 Task: Look for space in Māndvi, India from 3rd August, 2023 to 17th August, 2023 for 3 adults, 1 child in price range Rs.3000 to Rs.15000. Place can be entire place with 3 bedrooms having 4 beds and 2 bathrooms. Property type can be house, flat, guest house. Booking option can be shelf check-in. Required host language is English.
Action: Mouse moved to (417, 81)
Screenshot: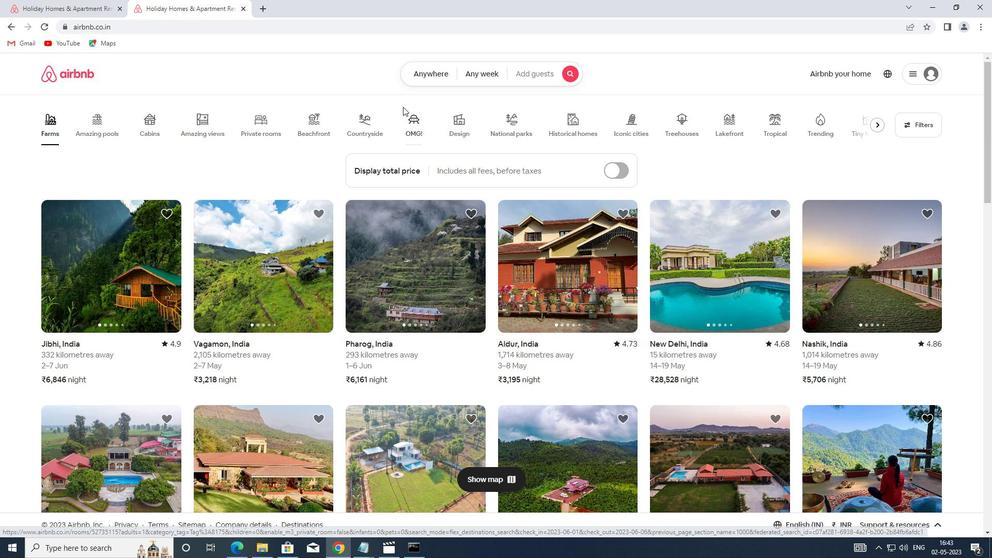 
Action: Mouse pressed left at (417, 81)
Screenshot: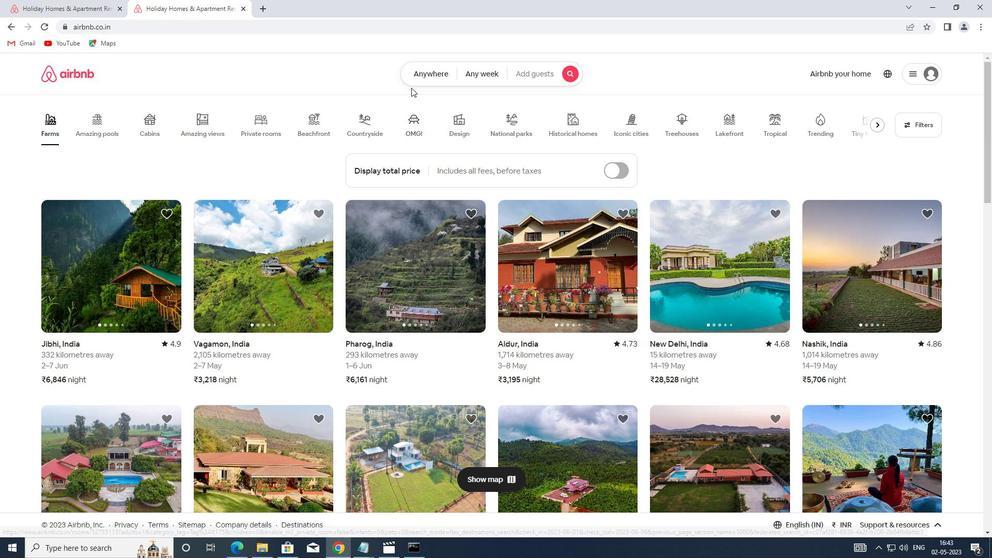 
Action: Mouse moved to (339, 116)
Screenshot: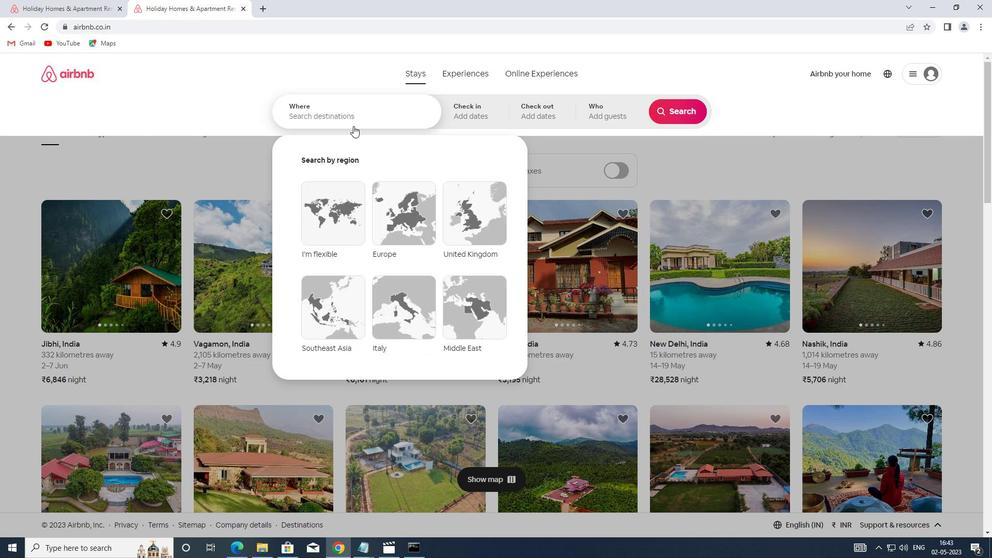 
Action: Mouse pressed left at (339, 116)
Screenshot: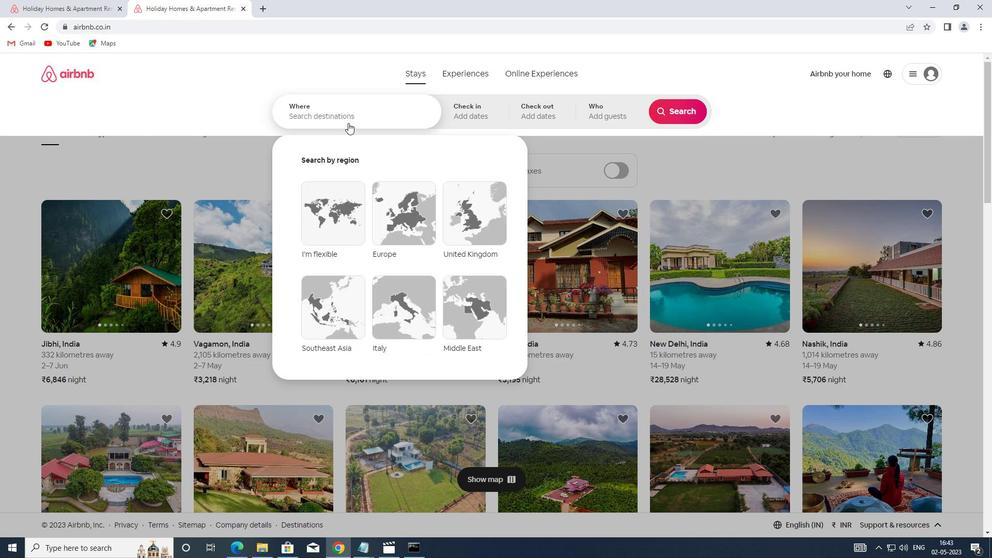 
Action: Key pressed <Key.shift>MANDVI,<Key.shift>INDIA
Screenshot: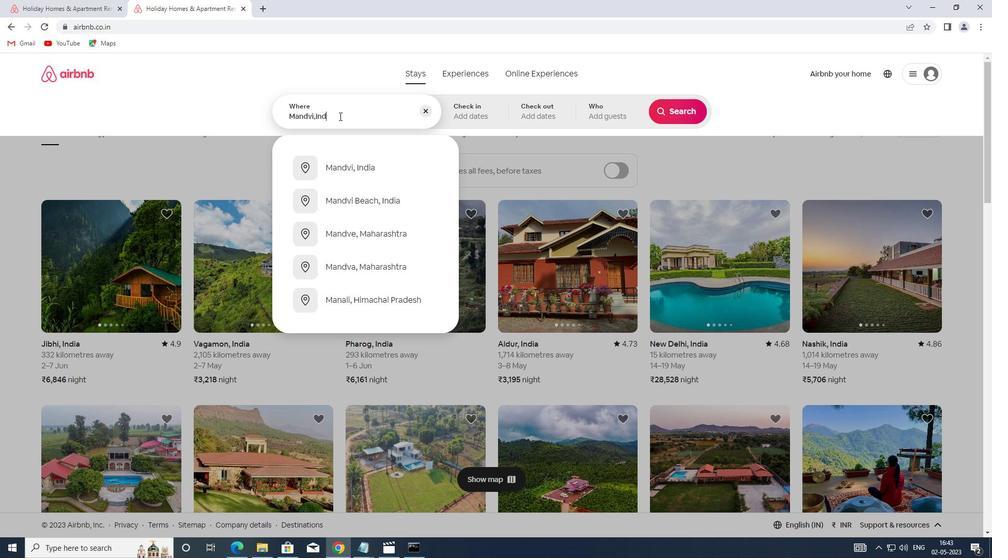 
Action: Mouse moved to (469, 101)
Screenshot: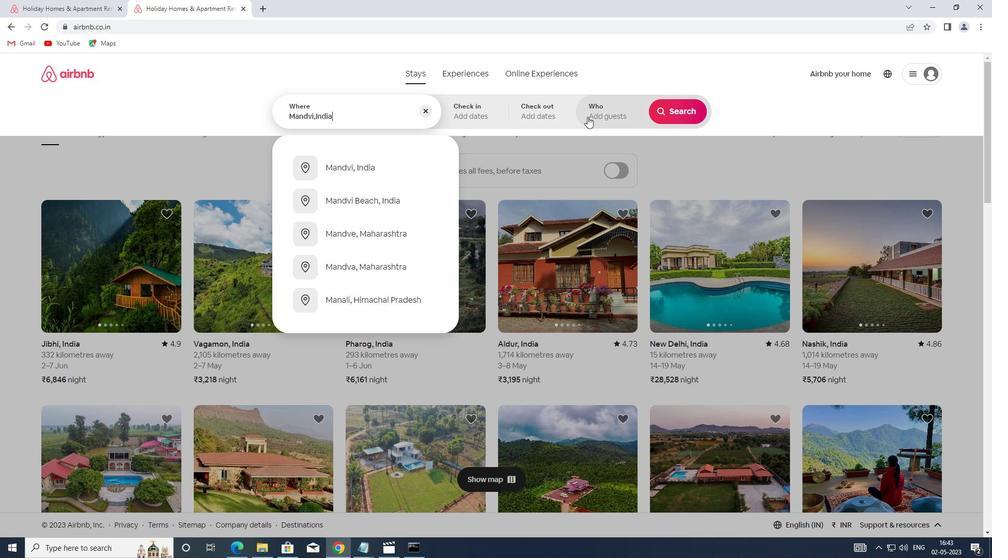 
Action: Mouse pressed left at (469, 101)
Screenshot: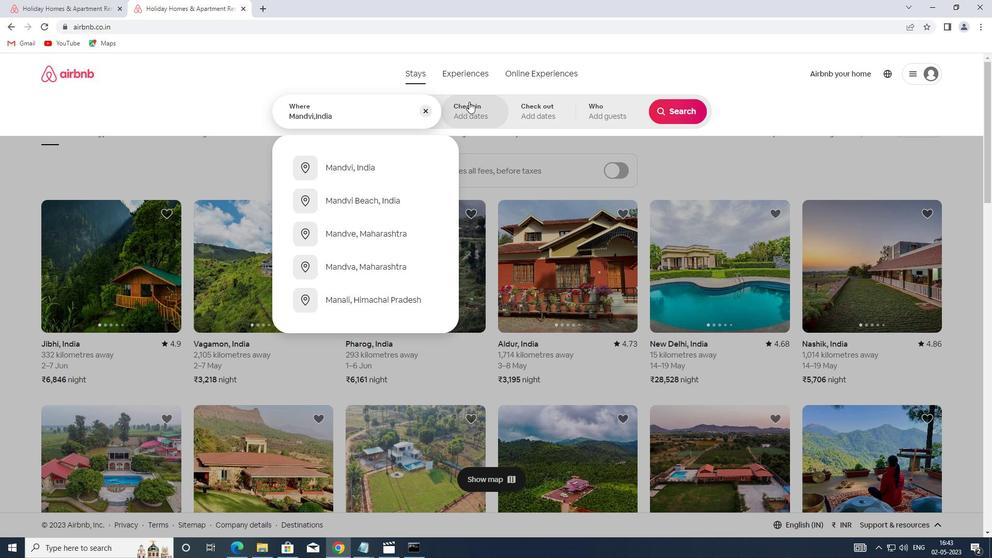 
Action: Mouse moved to (667, 190)
Screenshot: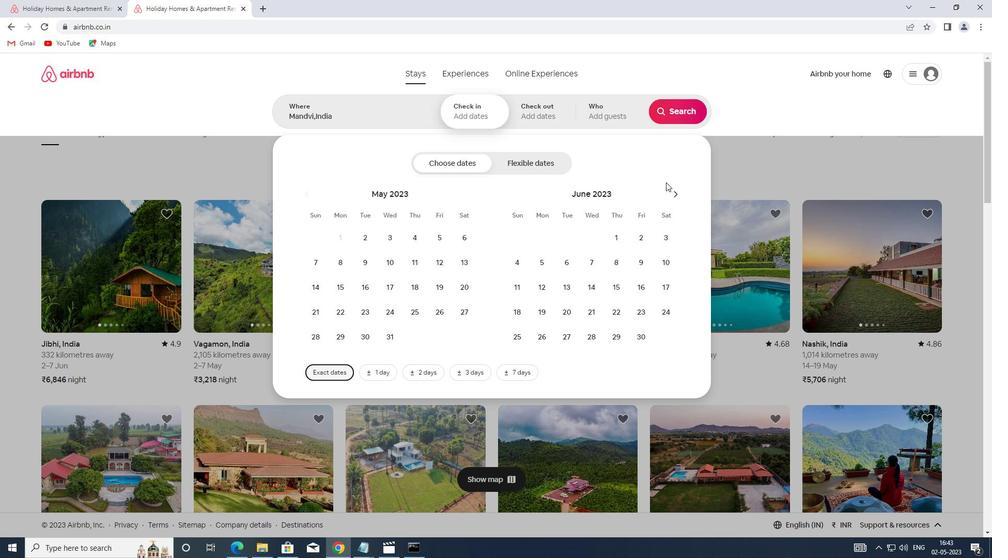 
Action: Mouse pressed left at (667, 190)
Screenshot: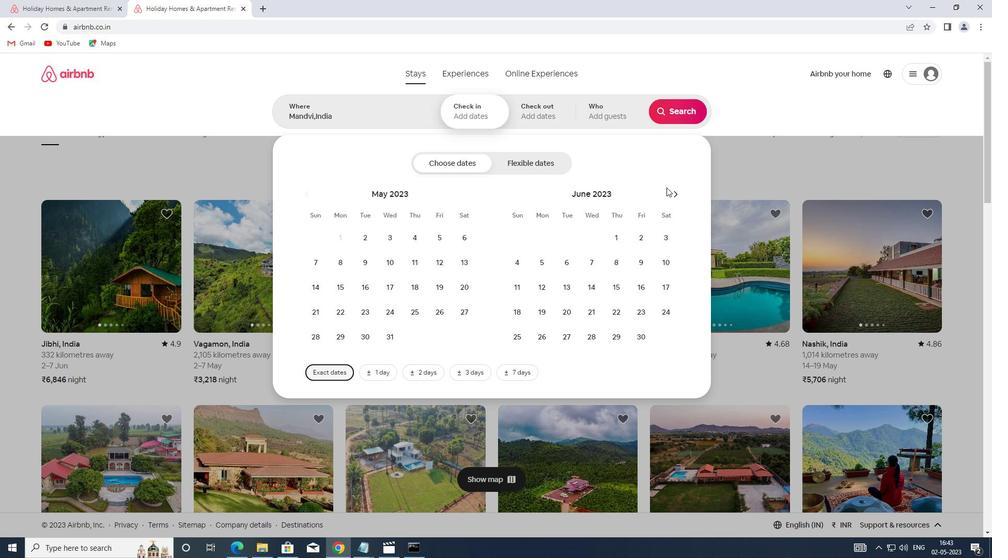 
Action: Mouse moved to (676, 197)
Screenshot: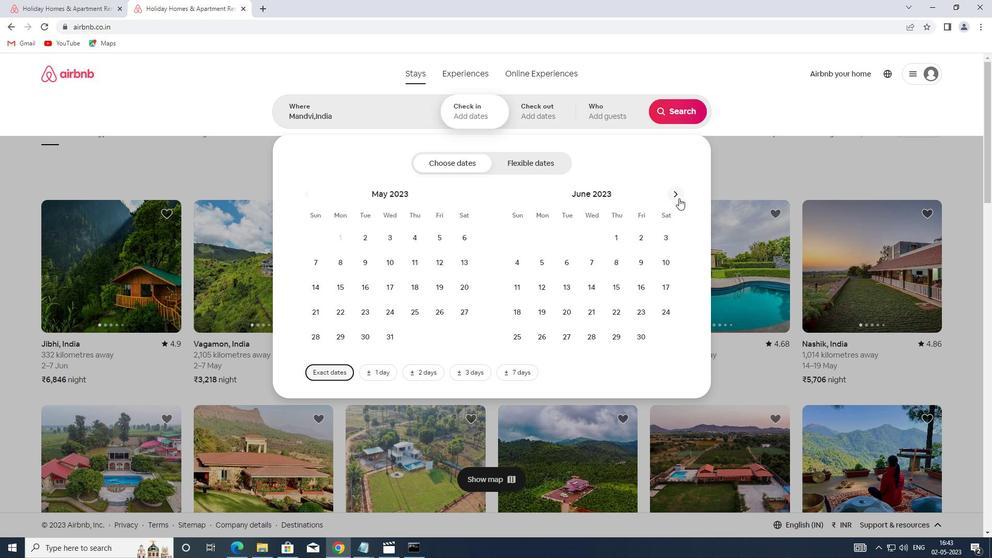 
Action: Mouse pressed left at (676, 197)
Screenshot: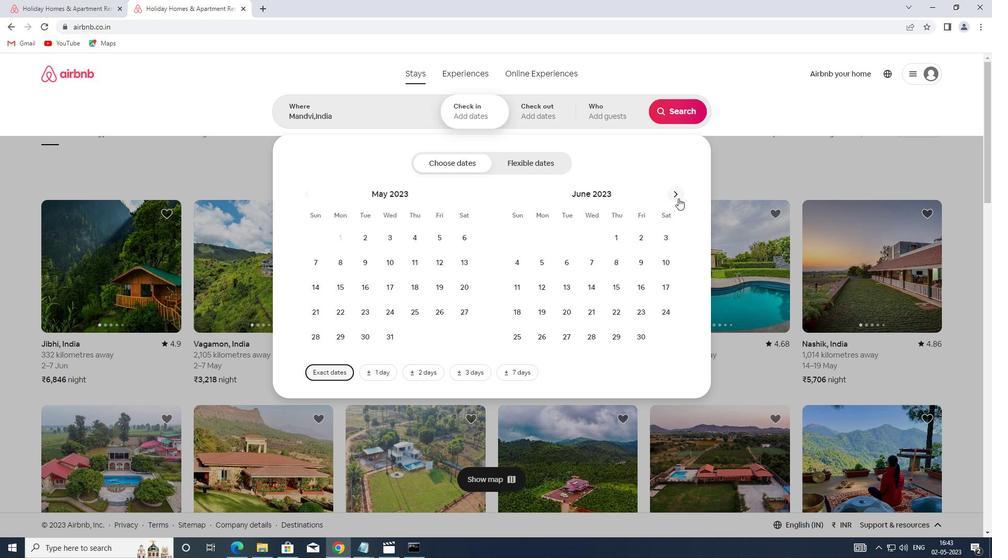 
Action: Mouse pressed left at (676, 197)
Screenshot: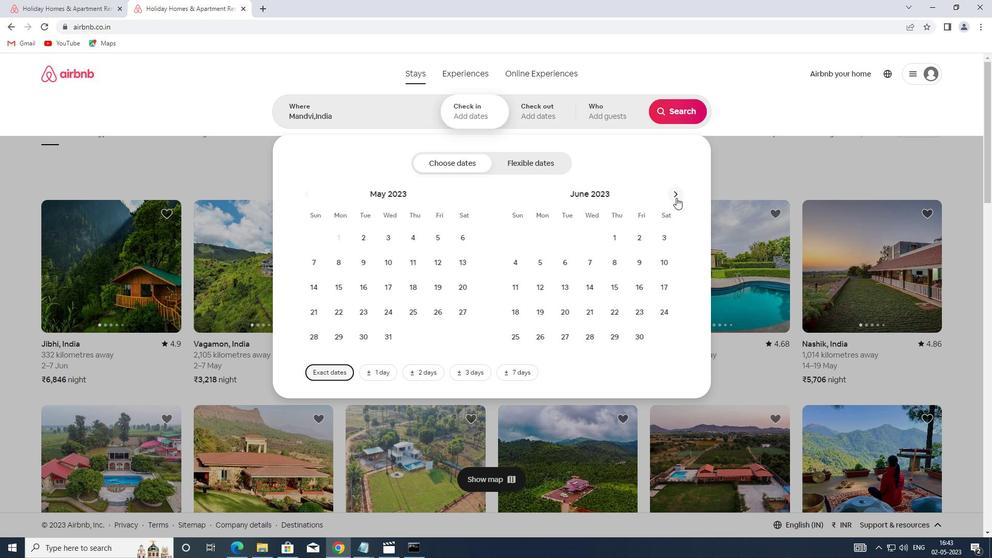
Action: Mouse moved to (612, 240)
Screenshot: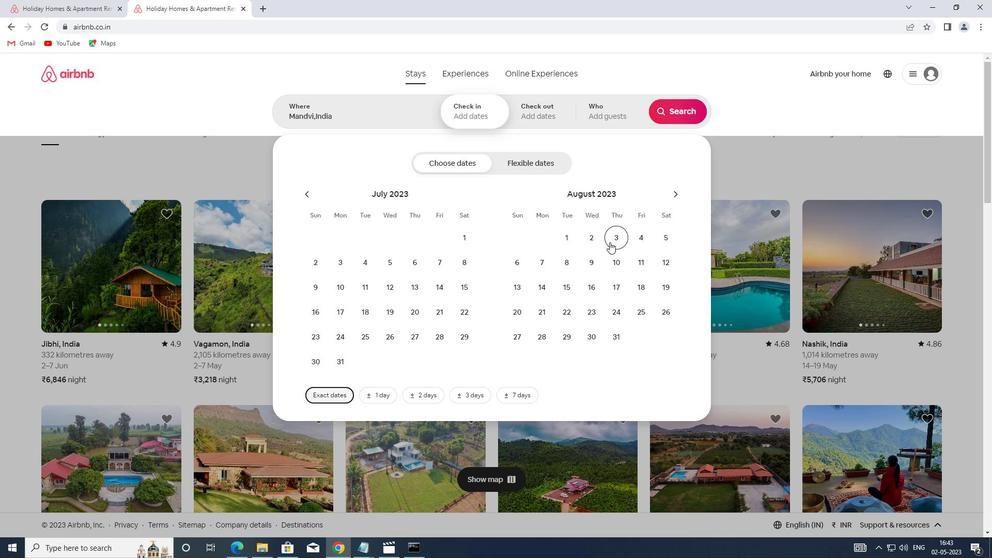 
Action: Mouse pressed left at (612, 240)
Screenshot: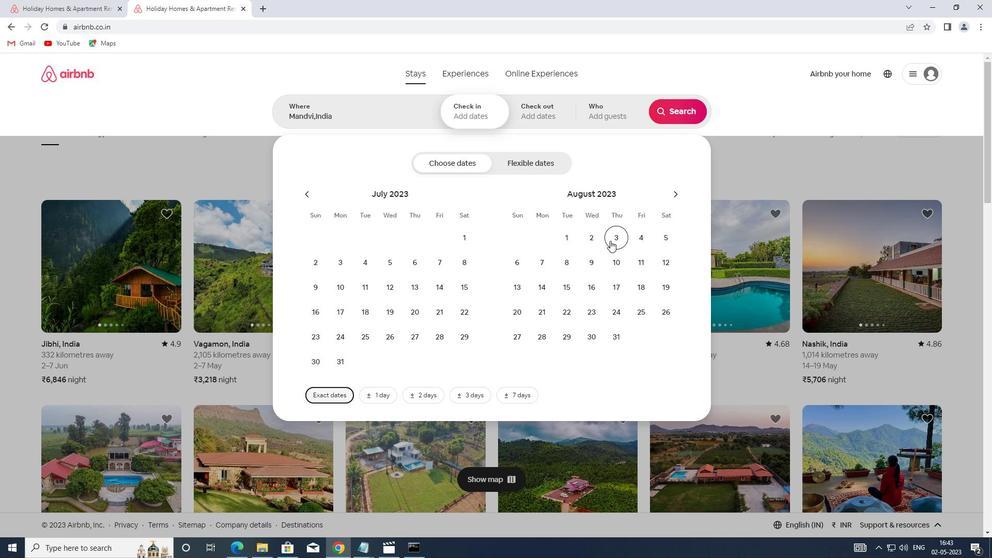 
Action: Mouse moved to (619, 280)
Screenshot: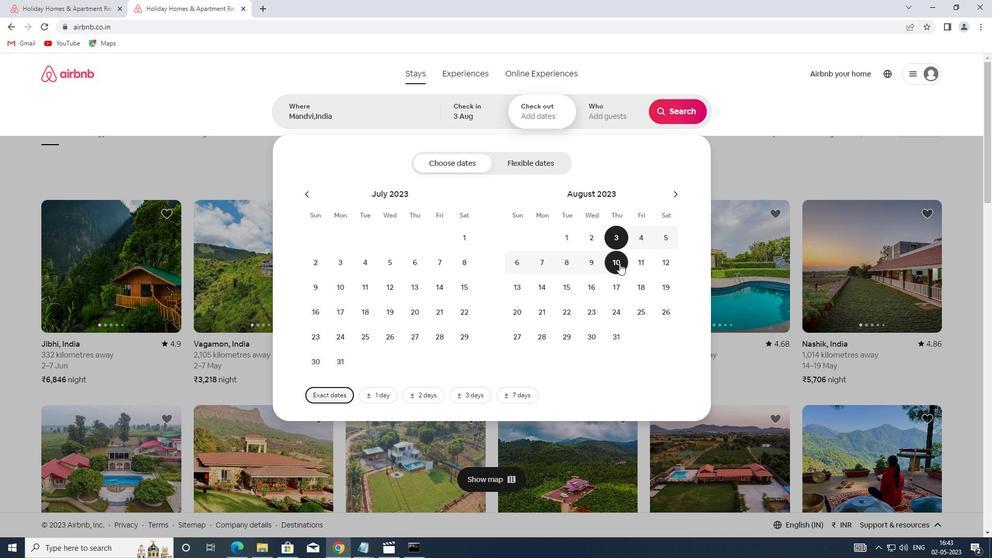 
Action: Mouse pressed left at (619, 280)
Screenshot: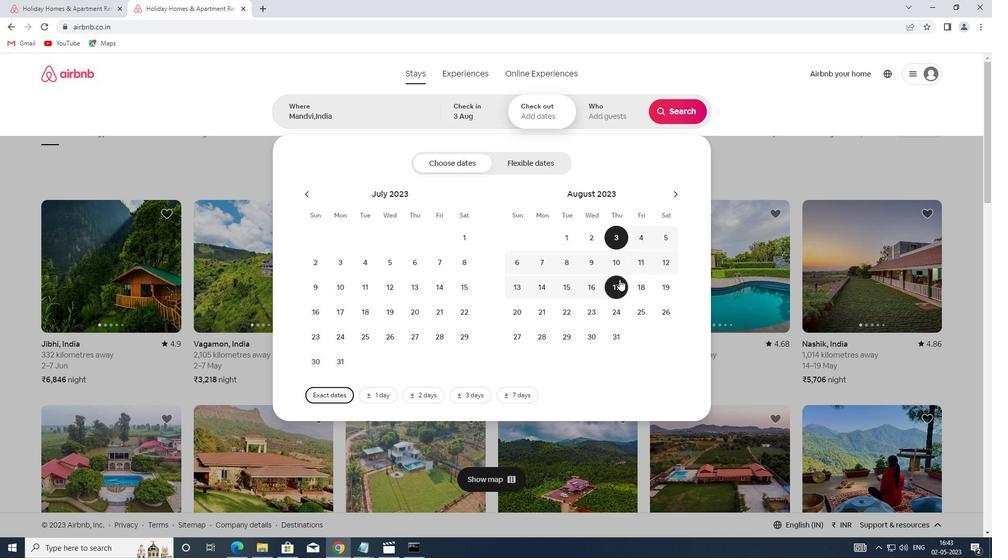 
Action: Mouse moved to (601, 118)
Screenshot: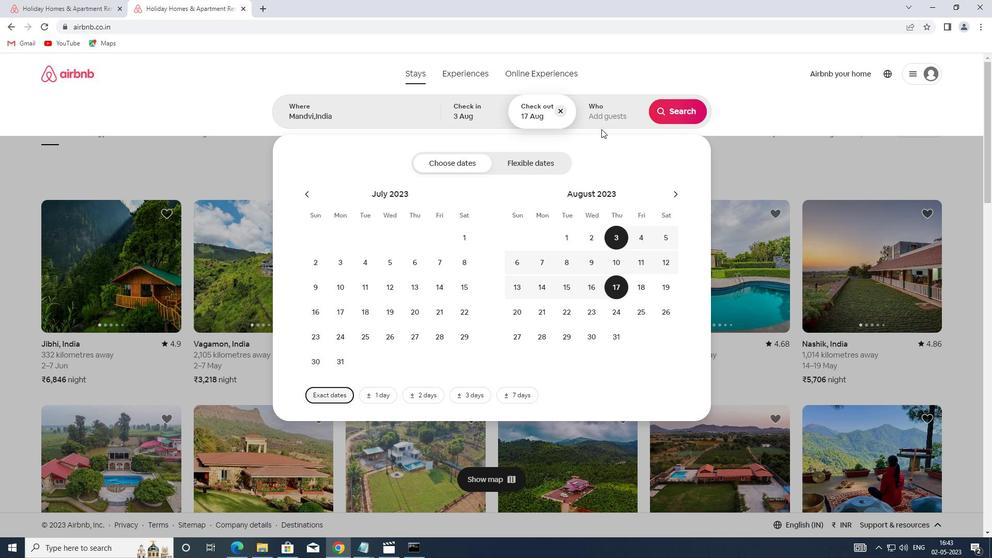 
Action: Mouse pressed left at (601, 118)
Screenshot: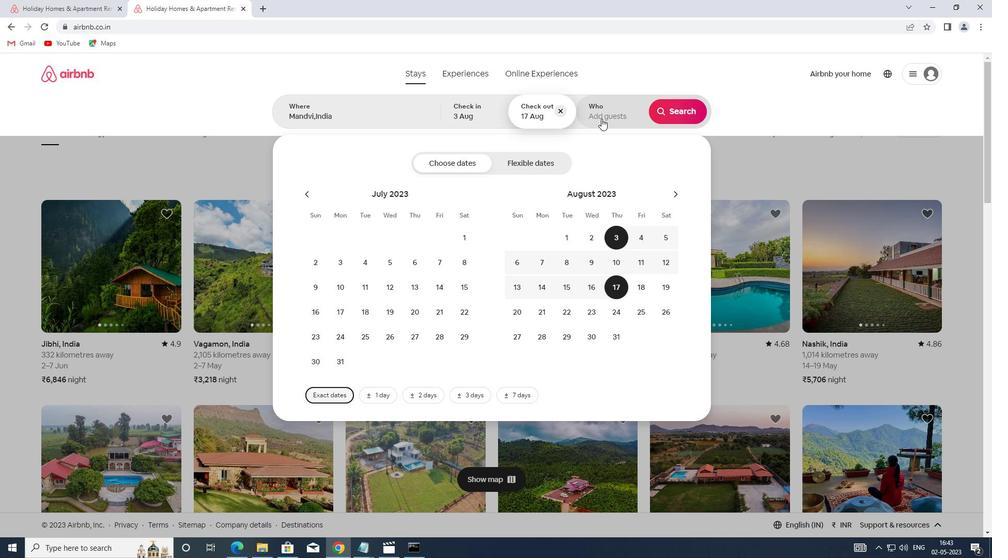 
Action: Mouse moved to (680, 159)
Screenshot: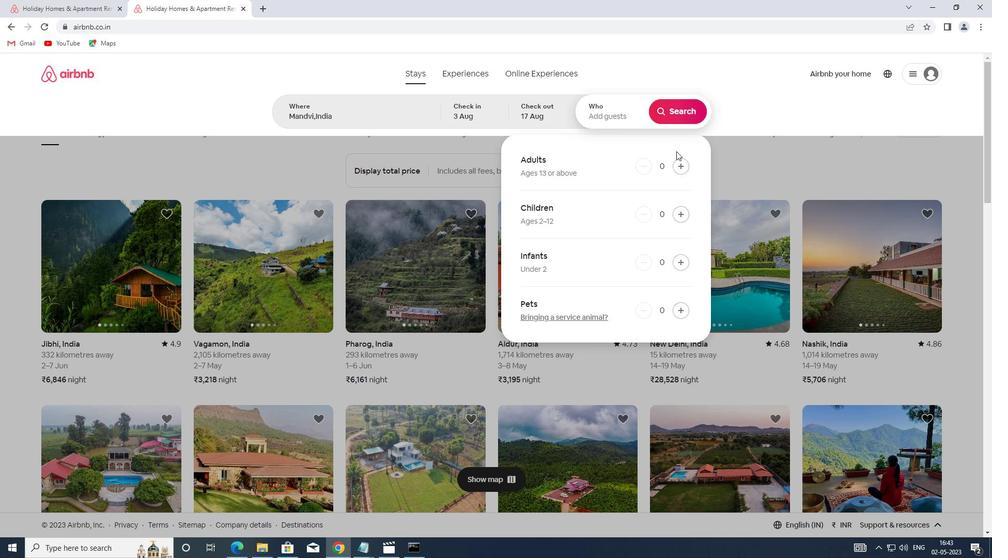 
Action: Mouse pressed left at (680, 159)
Screenshot: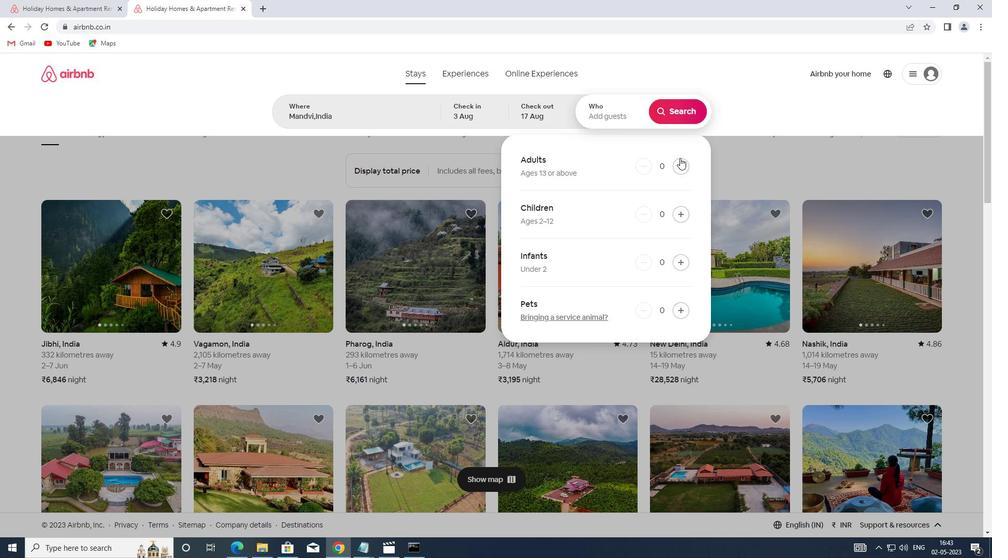 
Action: Mouse pressed left at (680, 159)
Screenshot: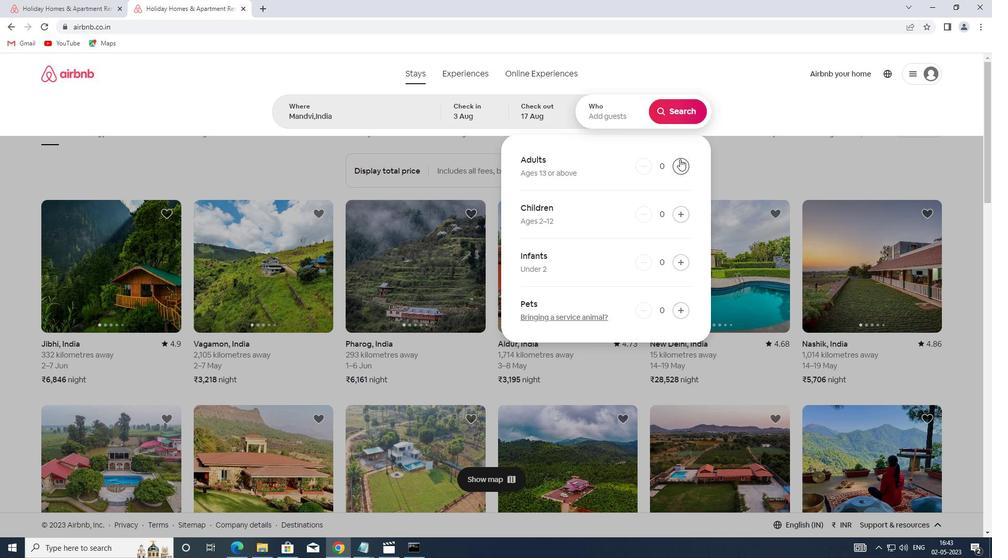
Action: Mouse pressed left at (680, 159)
Screenshot: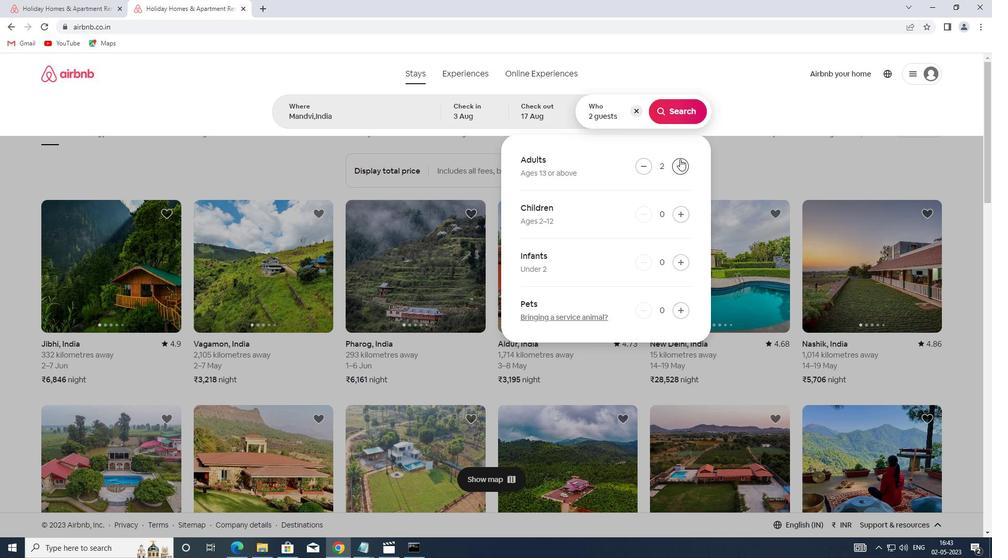 
Action: Mouse moved to (687, 213)
Screenshot: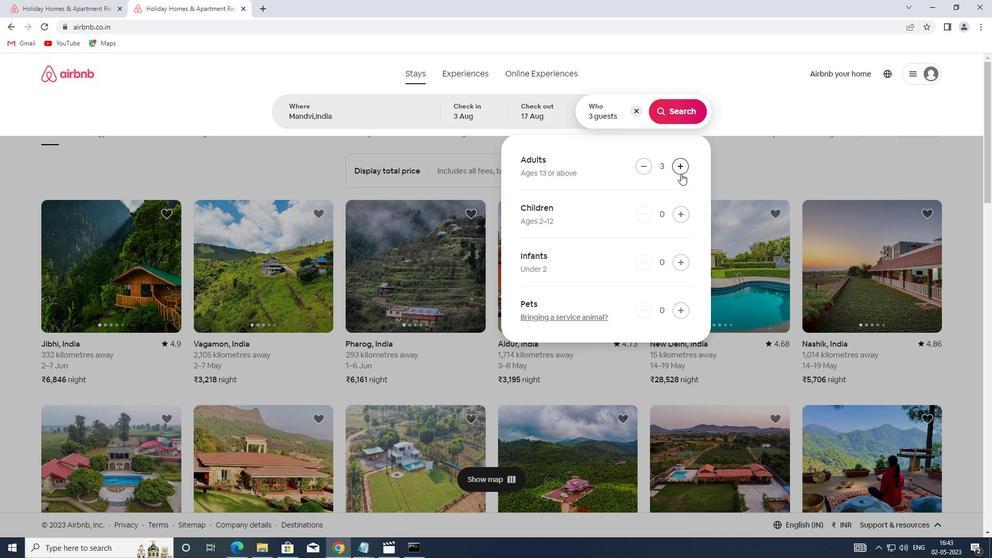 
Action: Mouse pressed left at (687, 213)
Screenshot: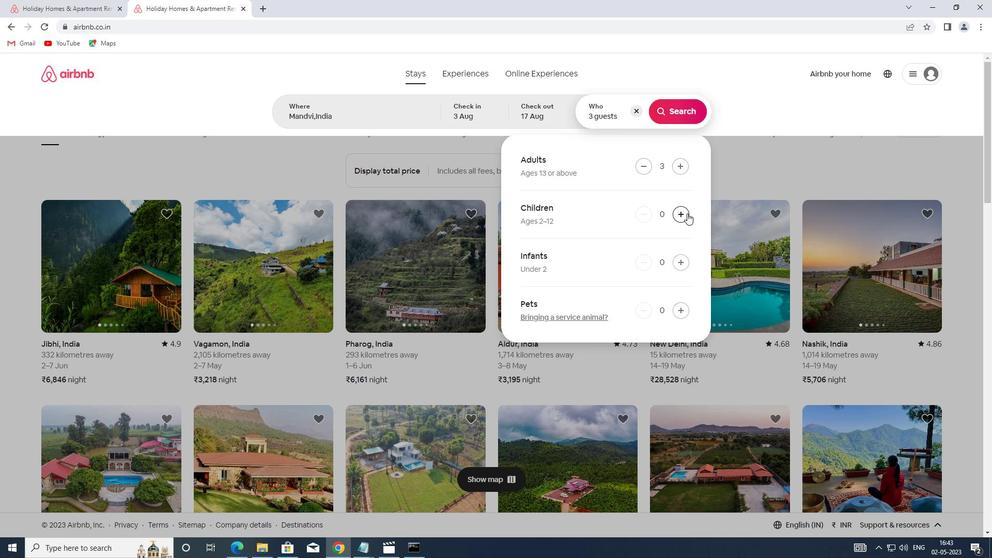 
Action: Mouse moved to (687, 119)
Screenshot: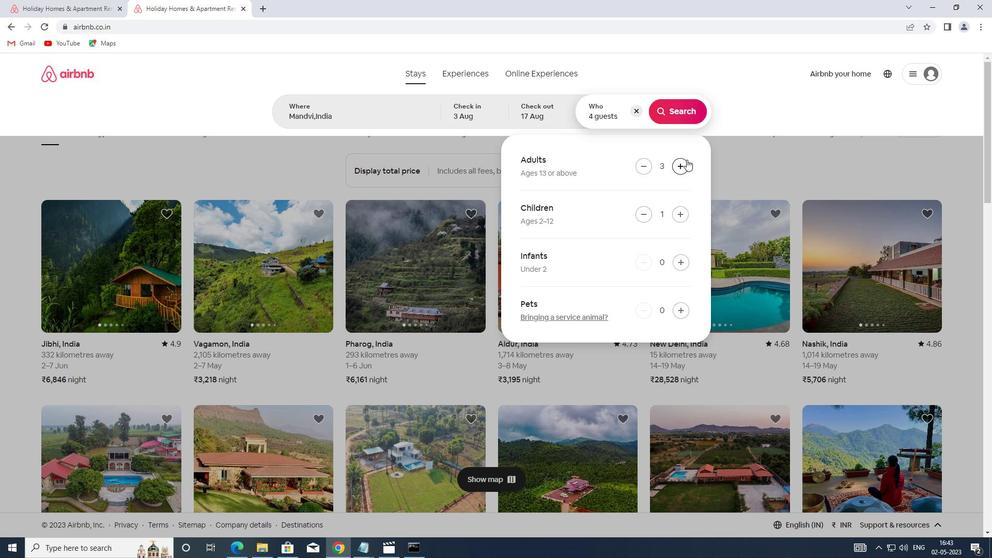 
Action: Mouse pressed left at (687, 119)
Screenshot: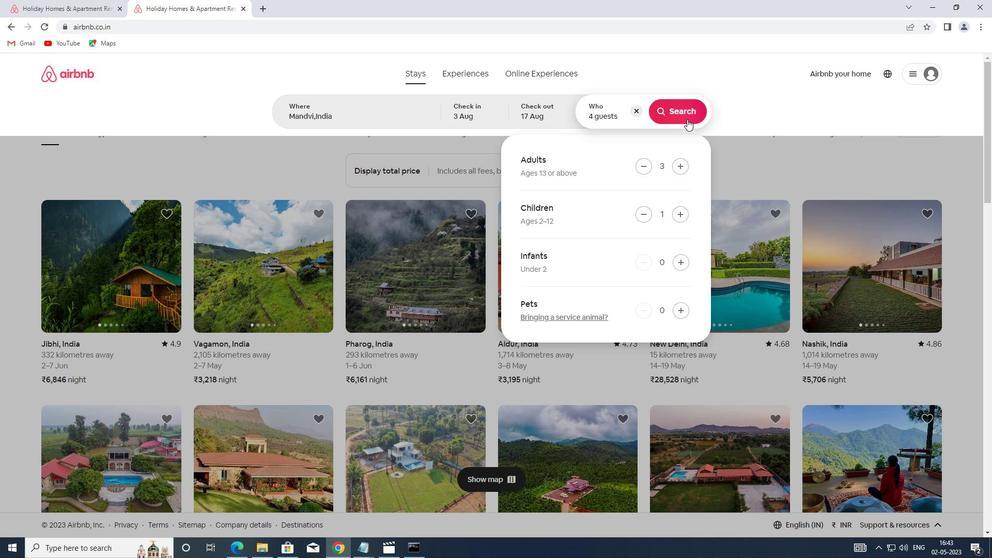 
Action: Mouse moved to (933, 111)
Screenshot: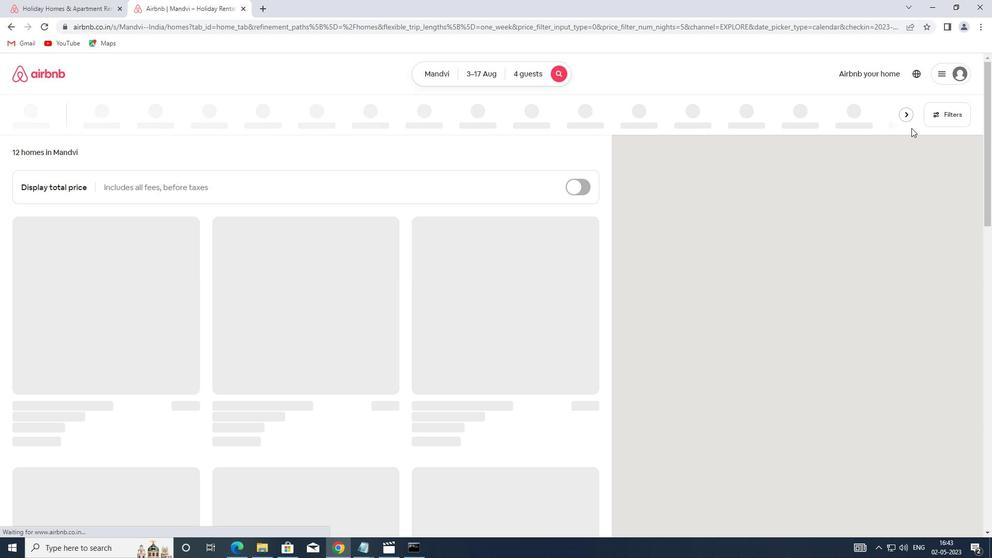 
Action: Mouse pressed left at (933, 111)
Screenshot: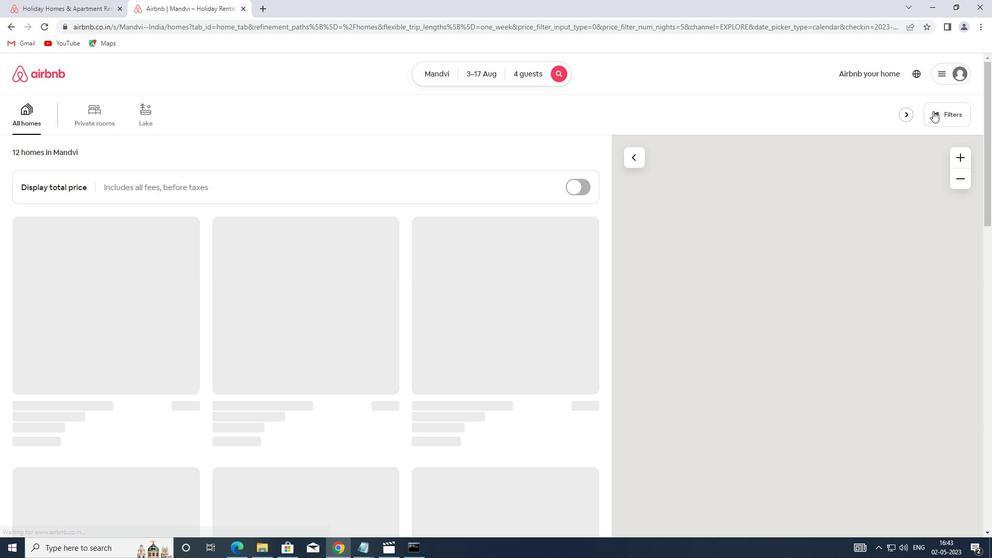 
Action: Mouse moved to (368, 243)
Screenshot: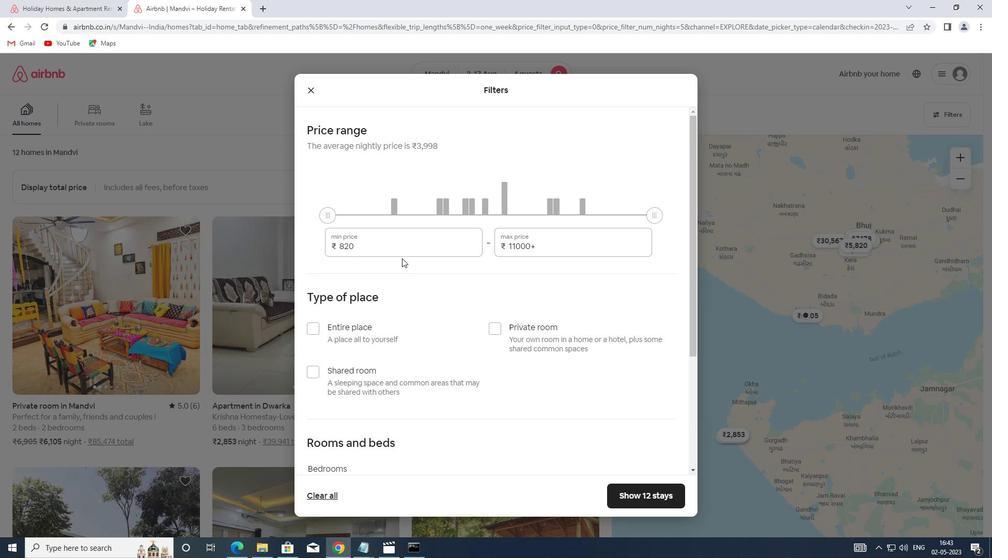 
Action: Mouse pressed left at (368, 243)
Screenshot: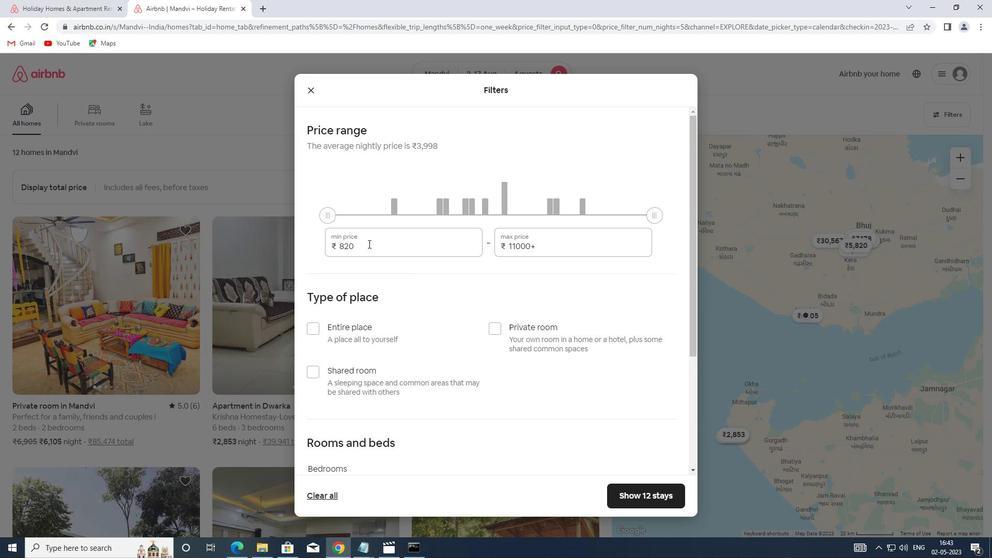 
Action: Mouse moved to (315, 243)
Screenshot: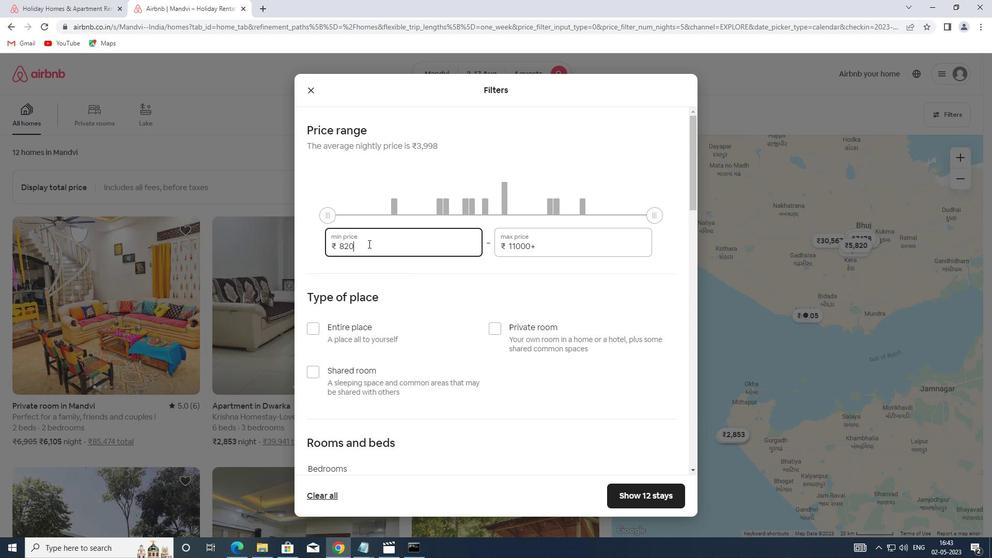 
Action: Key pressed 3000
Screenshot: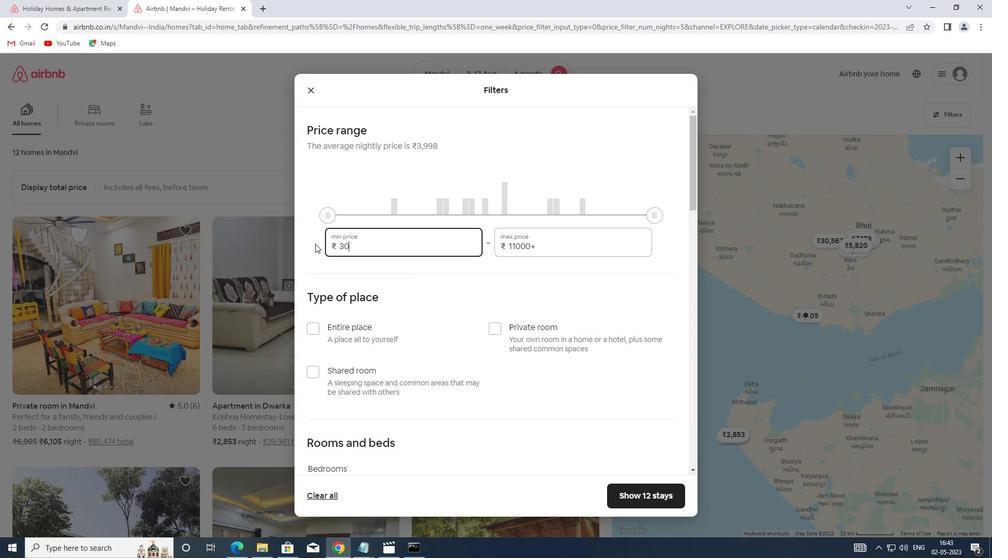 
Action: Mouse moved to (548, 246)
Screenshot: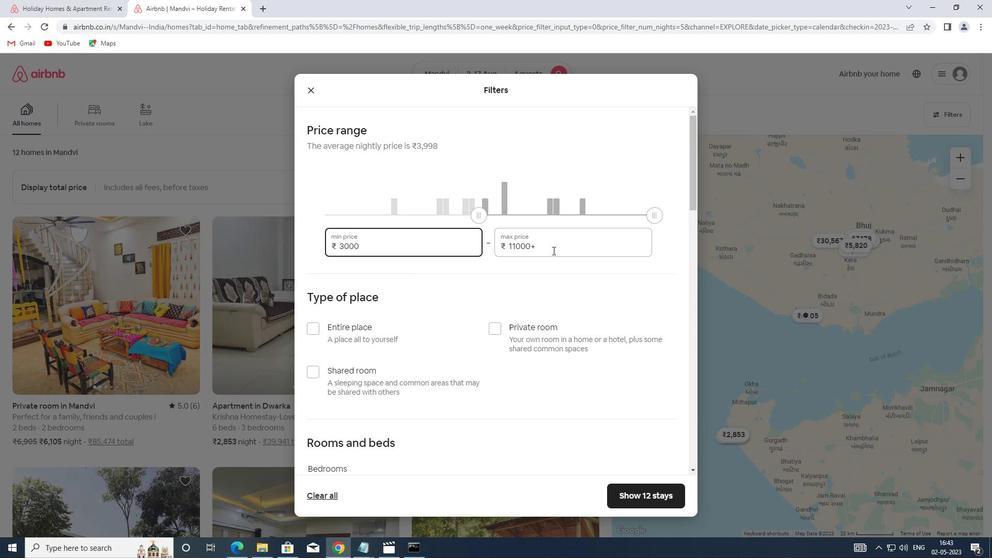 
Action: Mouse pressed left at (548, 246)
Screenshot: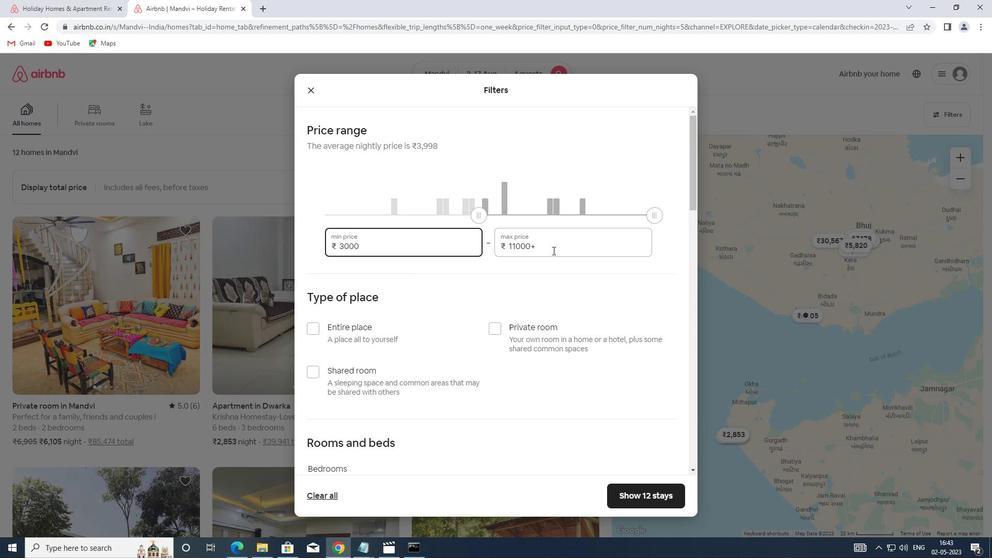 
Action: Mouse moved to (468, 246)
Screenshot: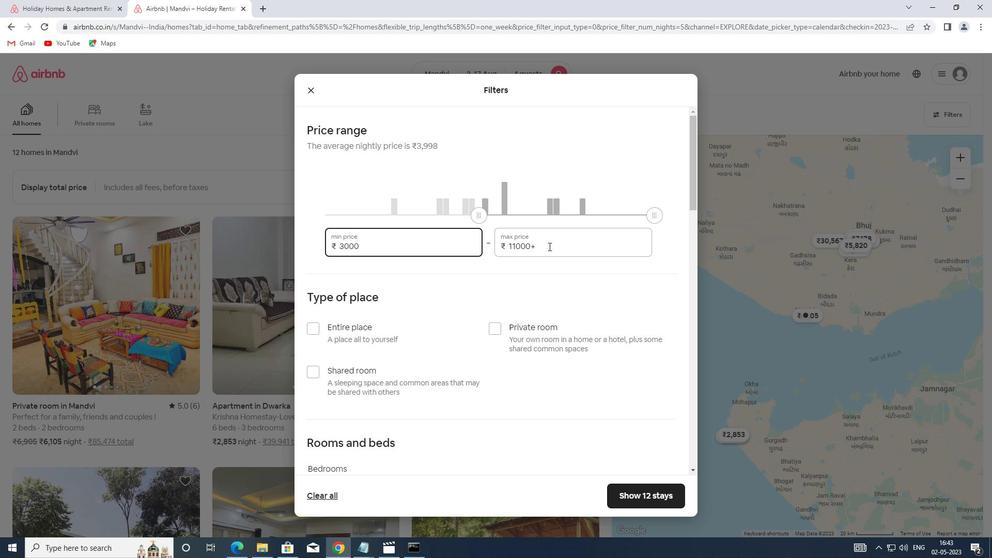 
Action: Key pressed 15000
Screenshot: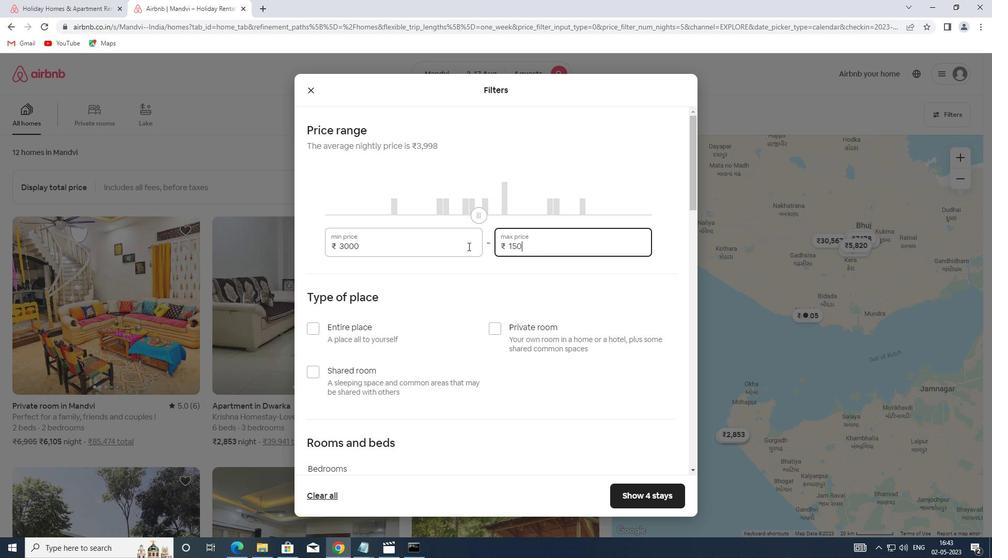 
Action: Mouse moved to (350, 324)
Screenshot: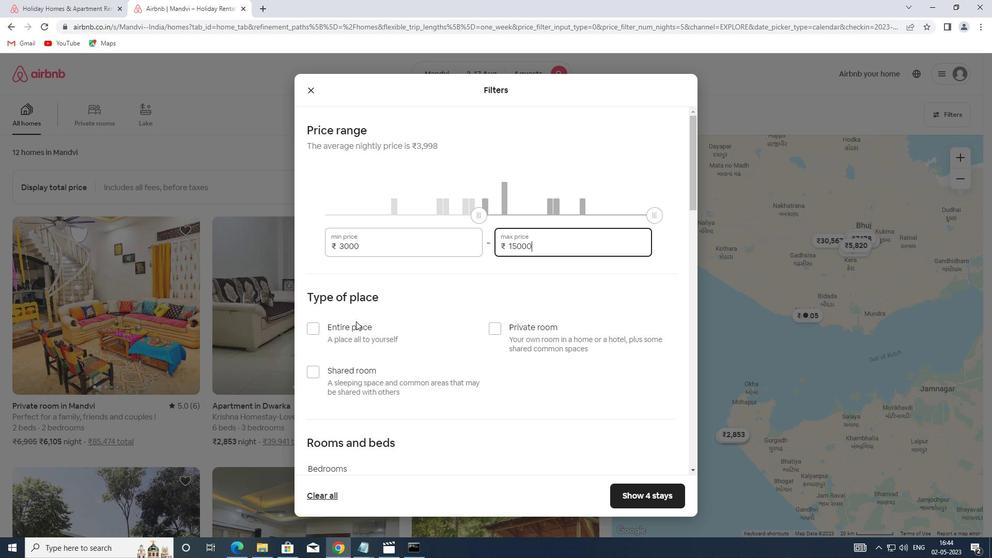 
Action: Mouse pressed left at (350, 324)
Screenshot: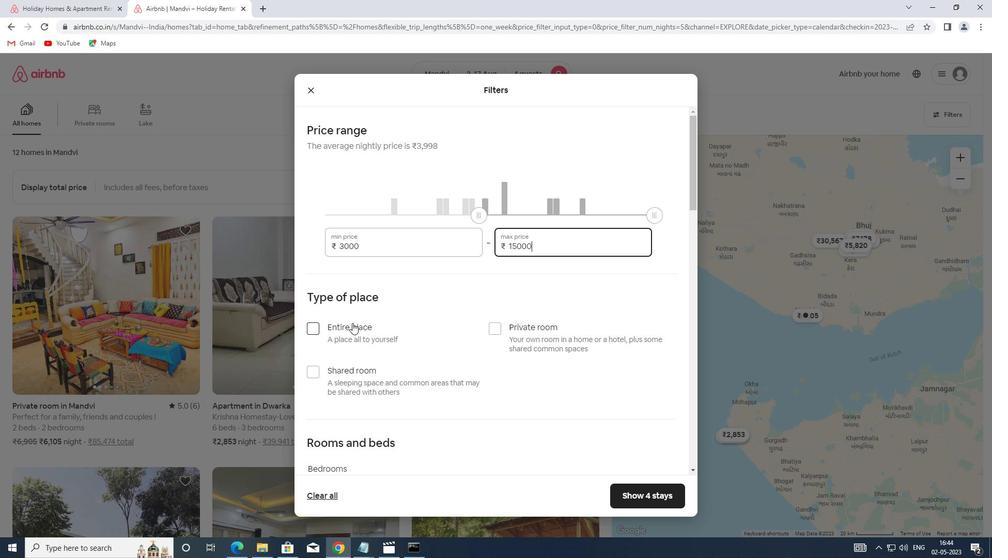 
Action: Mouse scrolled (350, 323) with delta (0, 0)
Screenshot: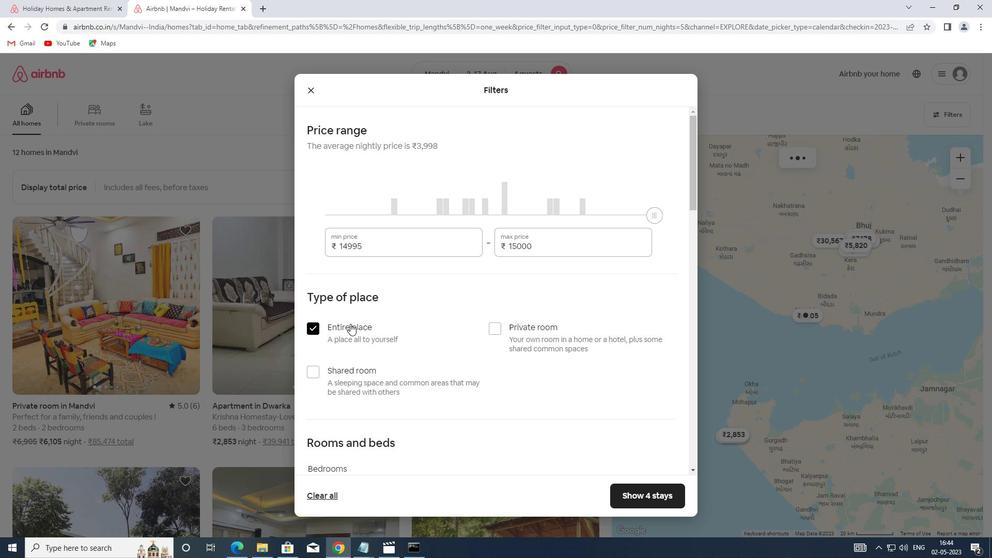 
Action: Mouse scrolled (350, 323) with delta (0, 0)
Screenshot: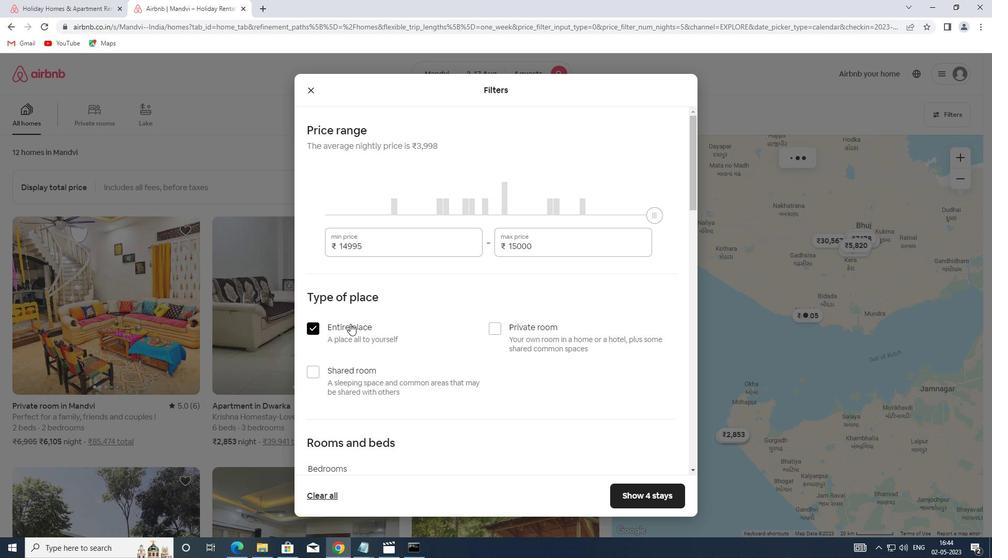 
Action: Mouse scrolled (350, 323) with delta (0, 0)
Screenshot: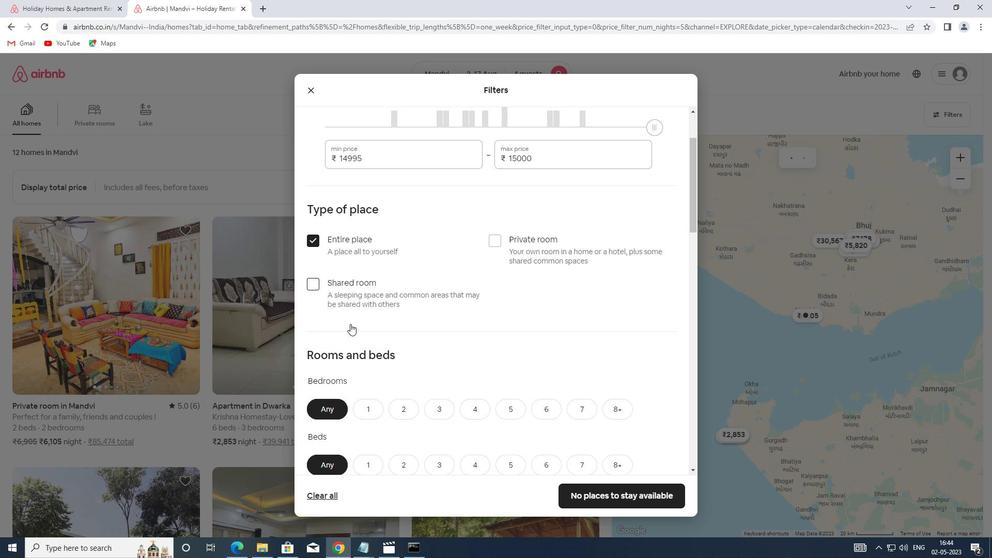 
Action: Mouse scrolled (350, 323) with delta (0, 0)
Screenshot: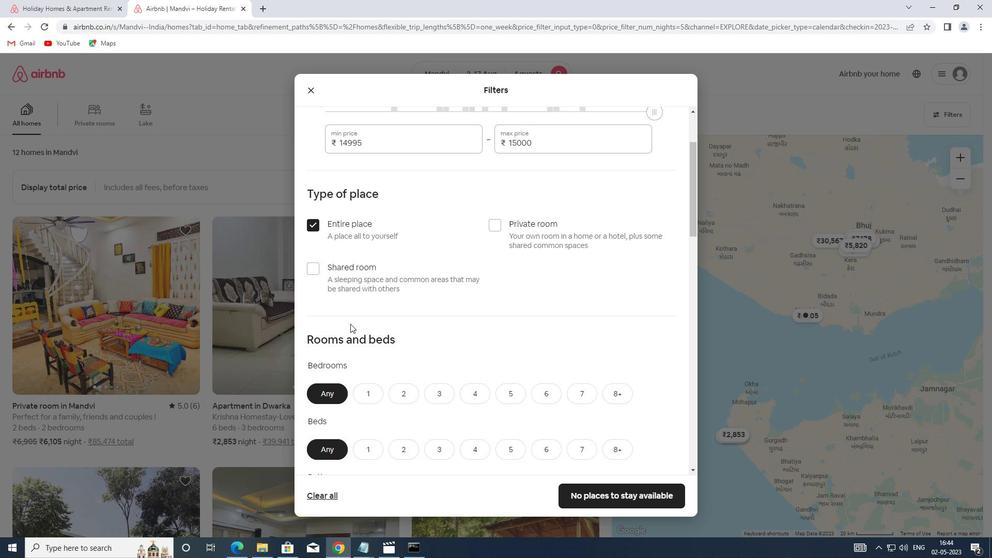 
Action: Mouse scrolled (350, 323) with delta (0, 0)
Screenshot: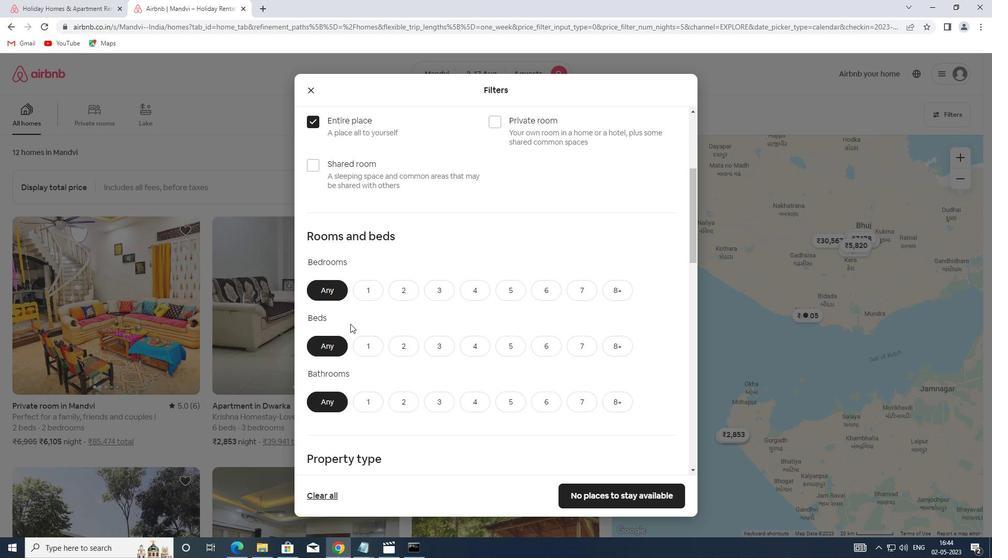 
Action: Mouse scrolled (350, 323) with delta (0, 0)
Screenshot: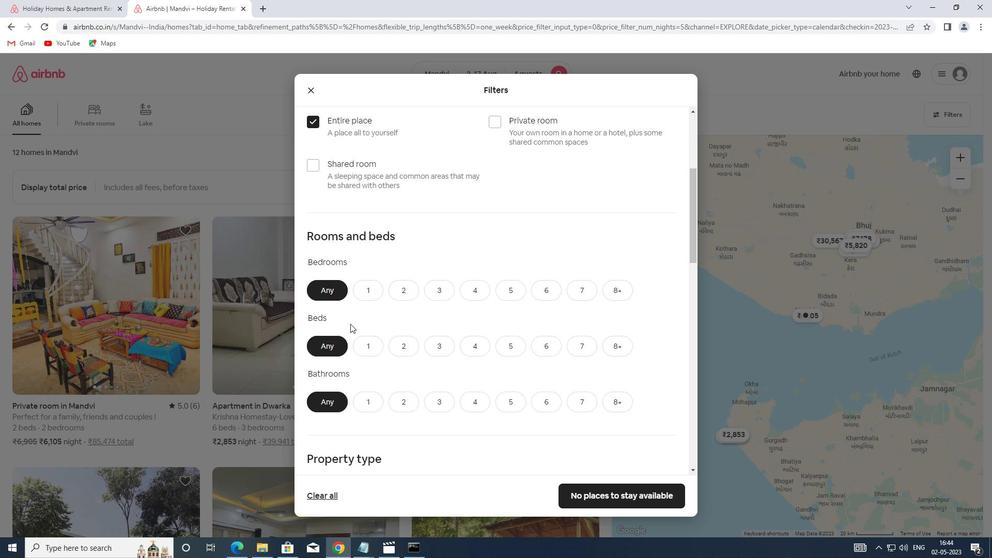 
Action: Mouse moved to (435, 179)
Screenshot: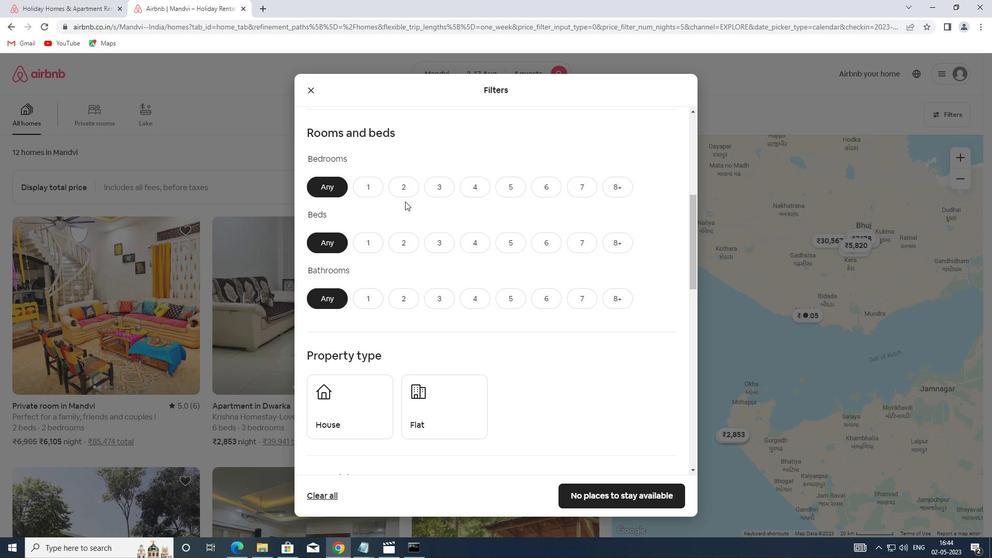 
Action: Mouse pressed left at (435, 179)
Screenshot: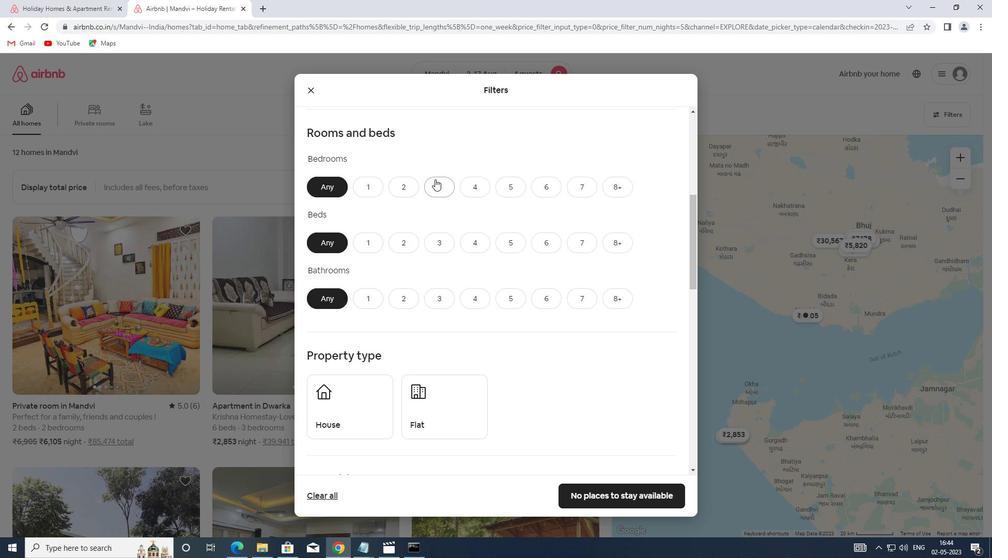 
Action: Mouse moved to (461, 241)
Screenshot: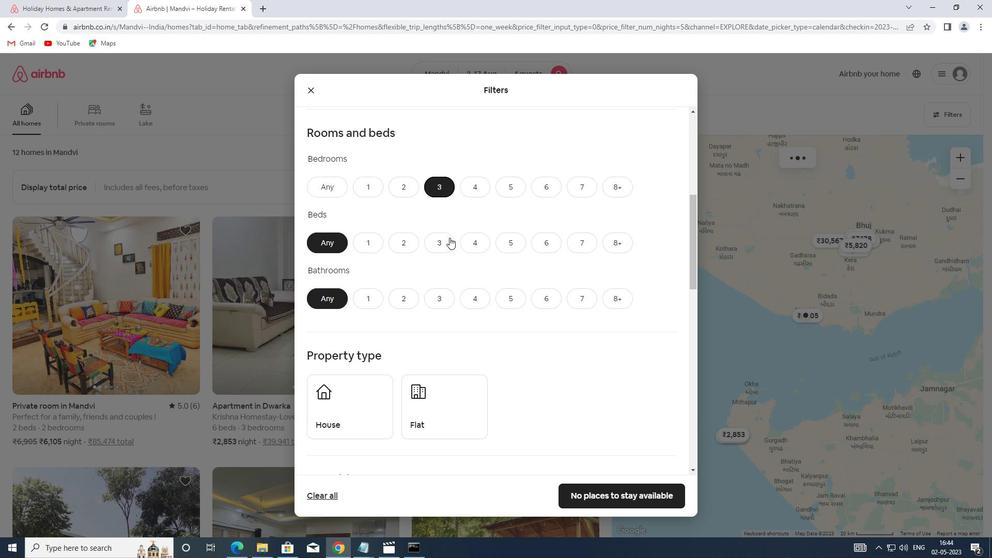 
Action: Mouse pressed left at (461, 241)
Screenshot: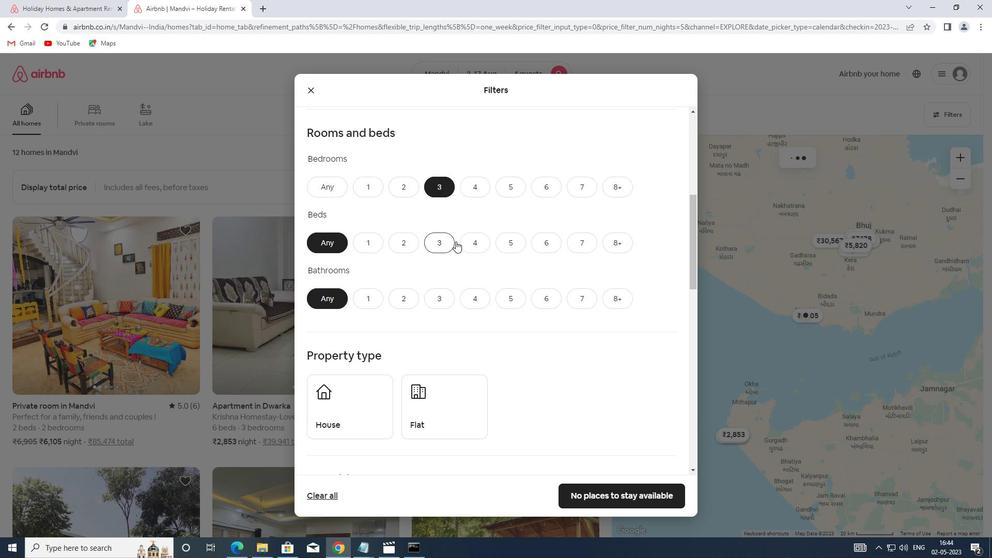 
Action: Mouse moved to (404, 295)
Screenshot: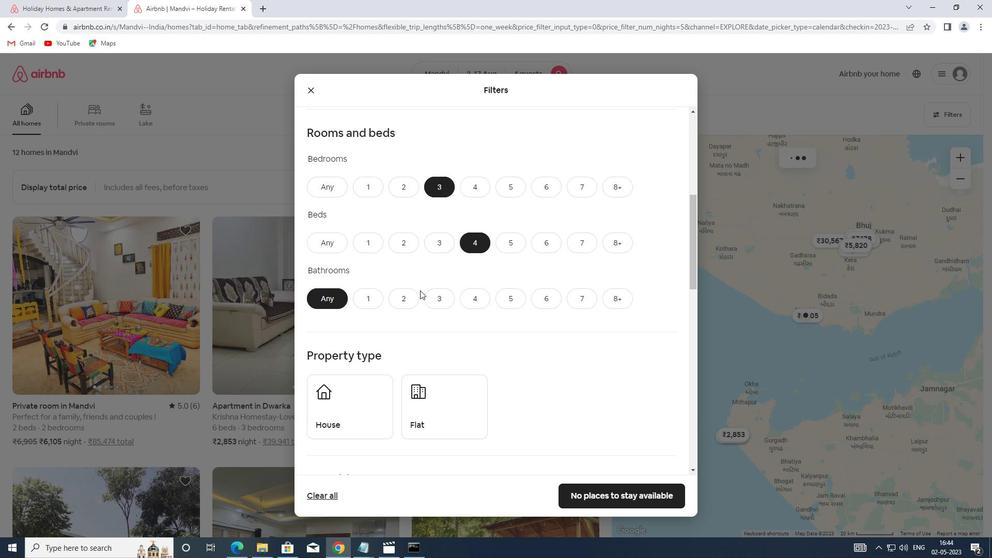 
Action: Mouse pressed left at (404, 295)
Screenshot: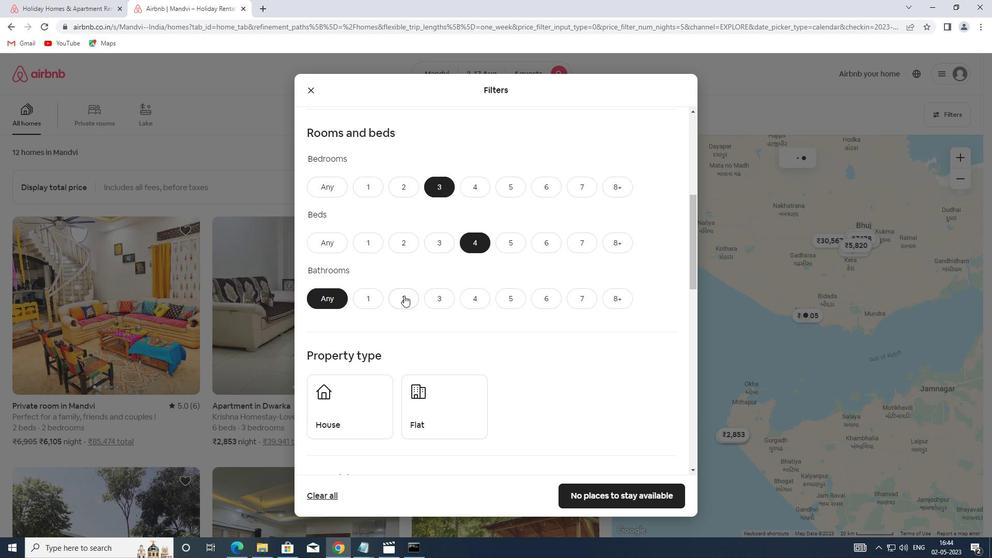 
Action: Mouse scrolled (404, 295) with delta (0, 0)
Screenshot: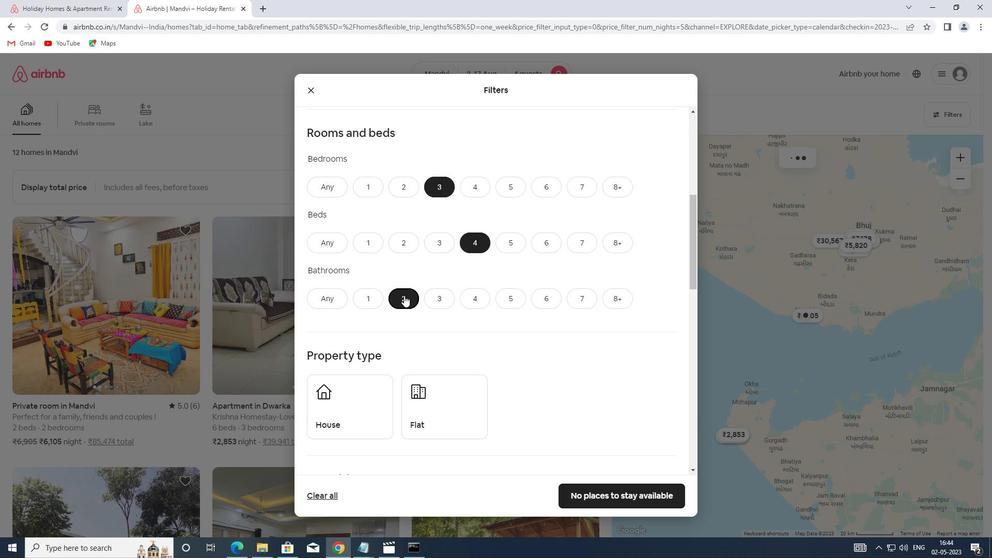 
Action: Mouse scrolled (404, 295) with delta (0, 0)
Screenshot: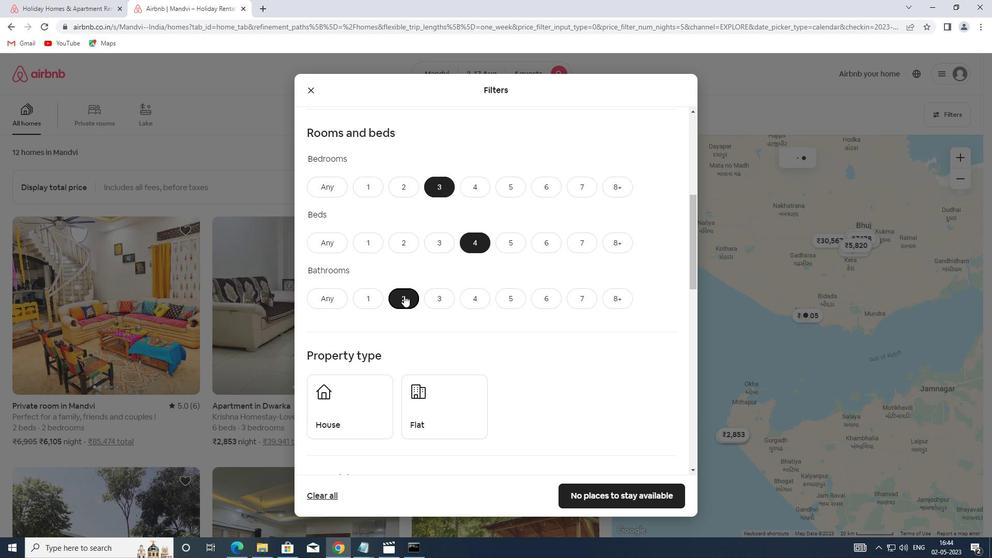 
Action: Mouse scrolled (404, 295) with delta (0, 0)
Screenshot: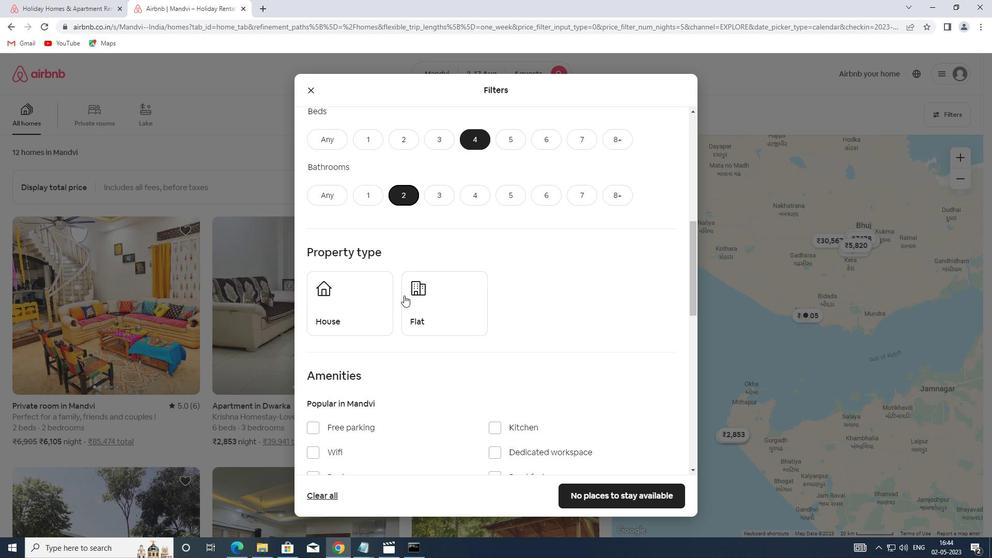 
Action: Mouse moved to (366, 263)
Screenshot: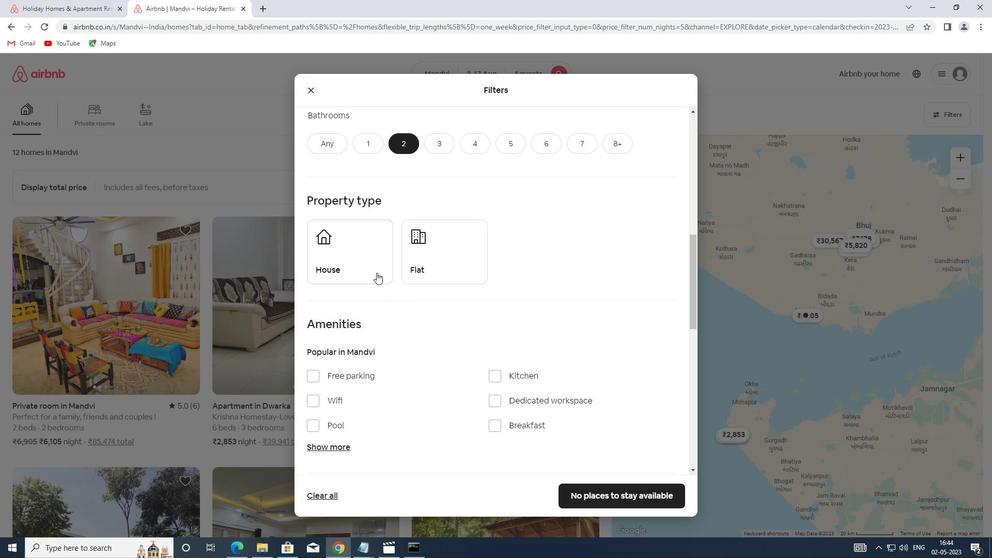 
Action: Mouse pressed left at (366, 263)
Screenshot: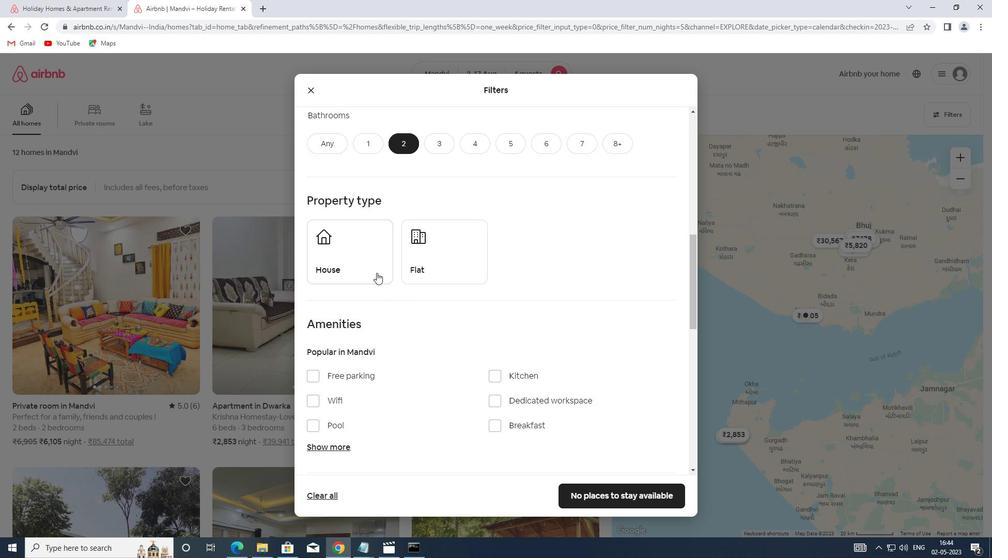 
Action: Mouse moved to (406, 263)
Screenshot: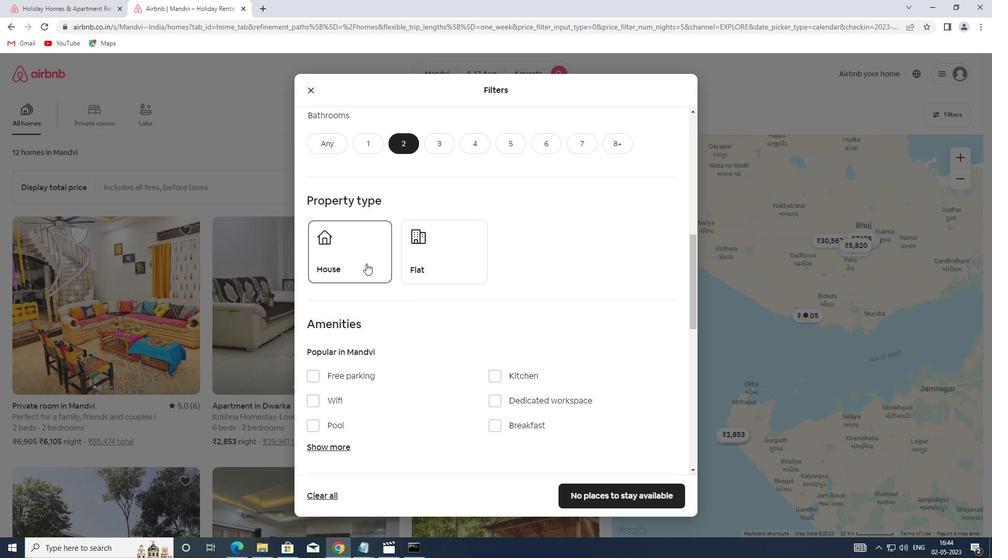 
Action: Mouse pressed left at (406, 263)
Screenshot: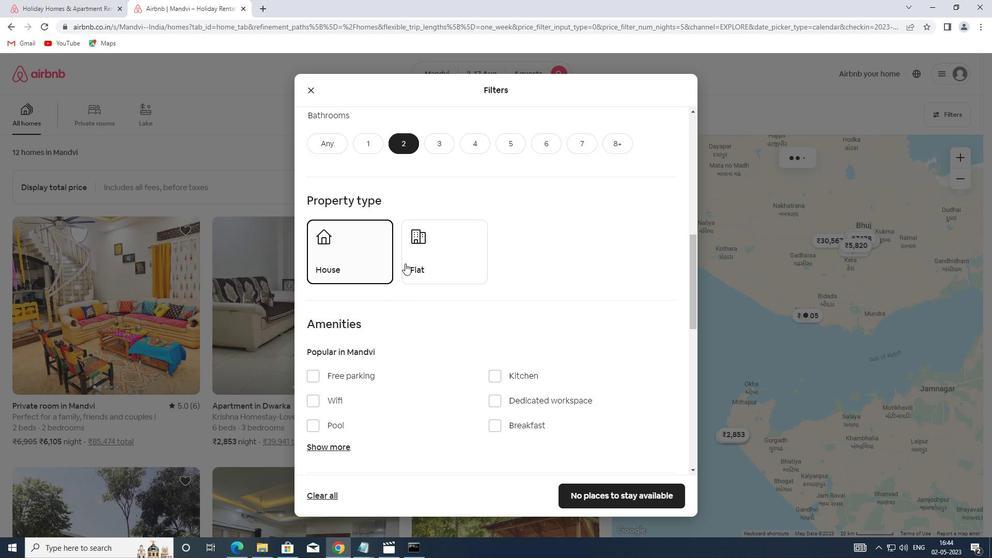 
Action: Mouse scrolled (406, 262) with delta (0, 0)
Screenshot: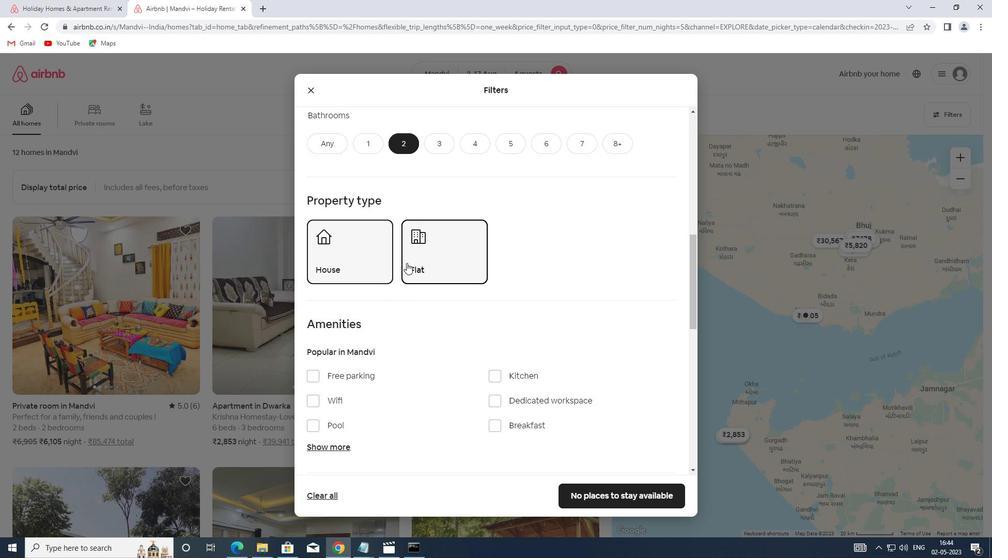 
Action: Mouse scrolled (406, 262) with delta (0, 0)
Screenshot: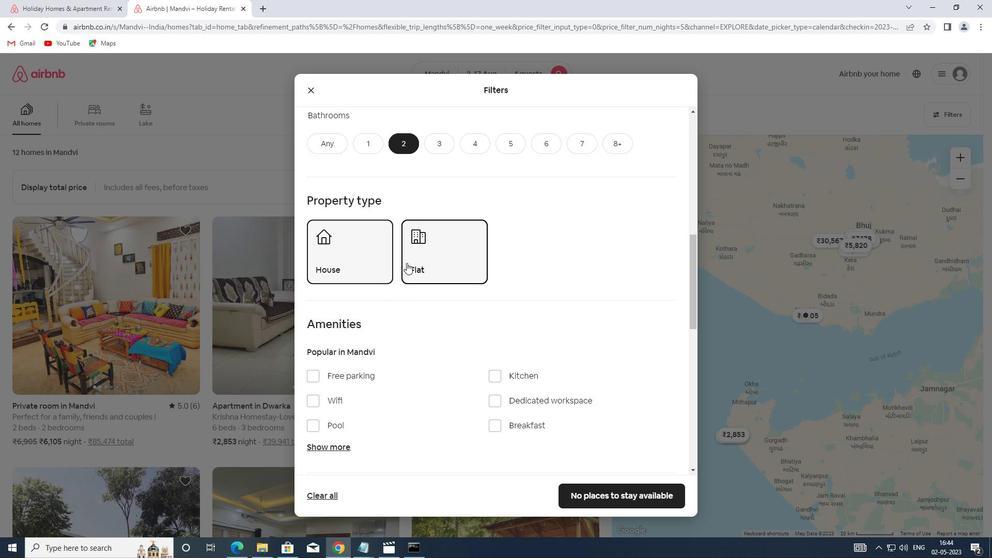 
Action: Mouse scrolled (406, 262) with delta (0, 0)
Screenshot: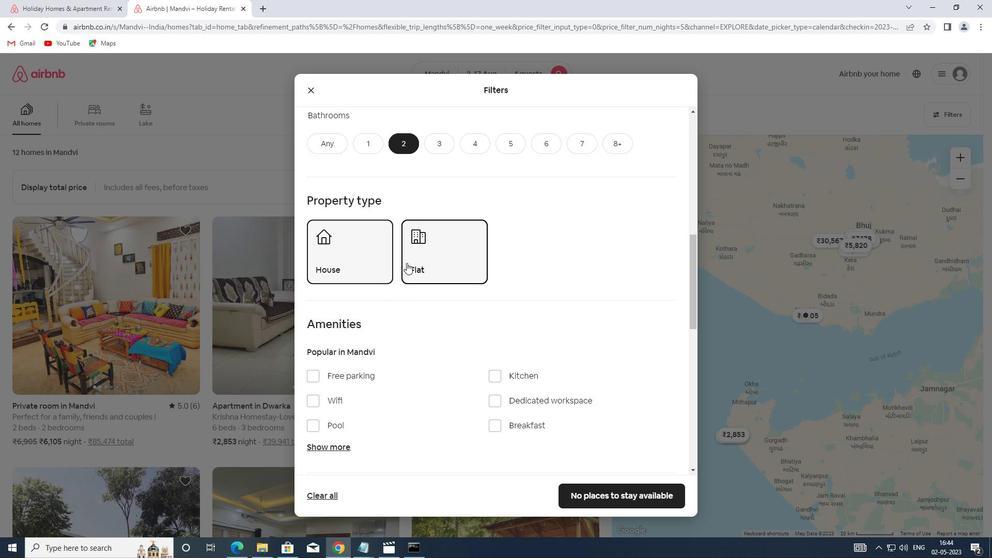 
Action: Mouse scrolled (406, 262) with delta (0, 0)
Screenshot: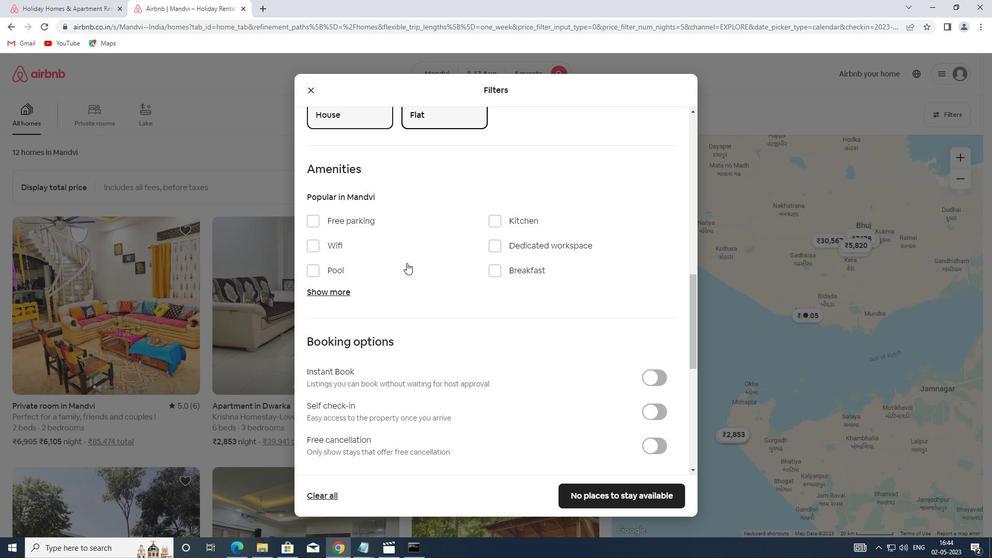 
Action: Mouse moved to (647, 352)
Screenshot: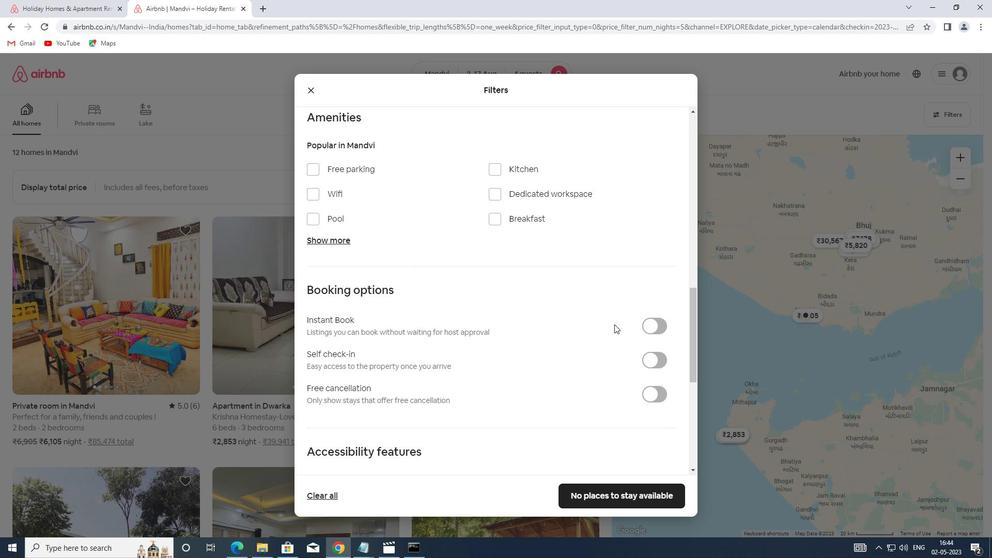 
Action: Mouse pressed left at (647, 352)
Screenshot: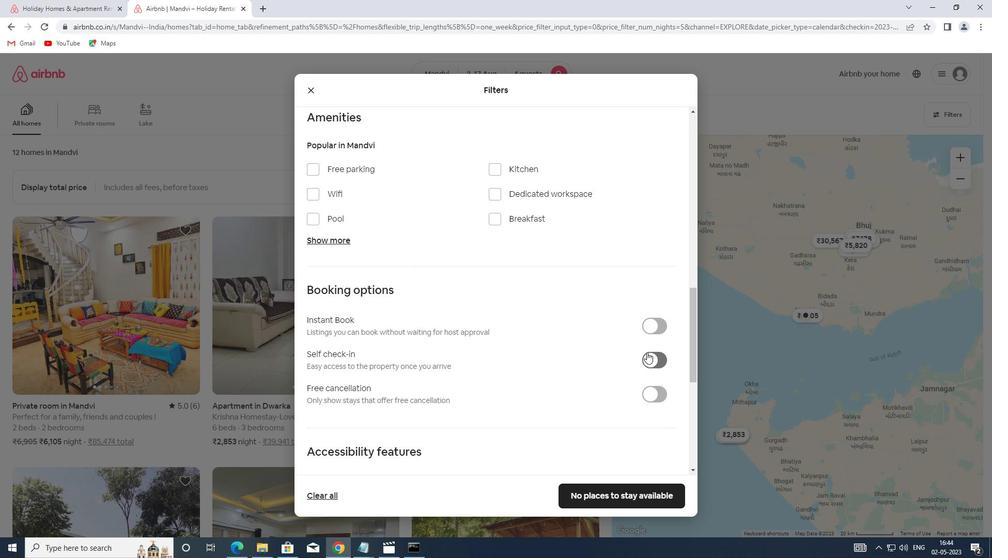 
Action: Mouse moved to (560, 339)
Screenshot: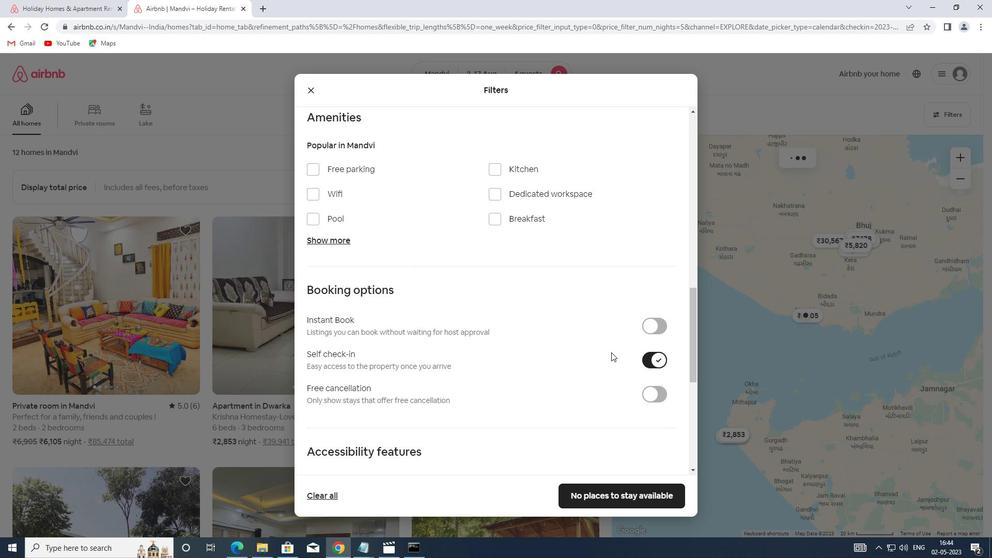 
Action: Mouse scrolled (560, 339) with delta (0, 0)
Screenshot: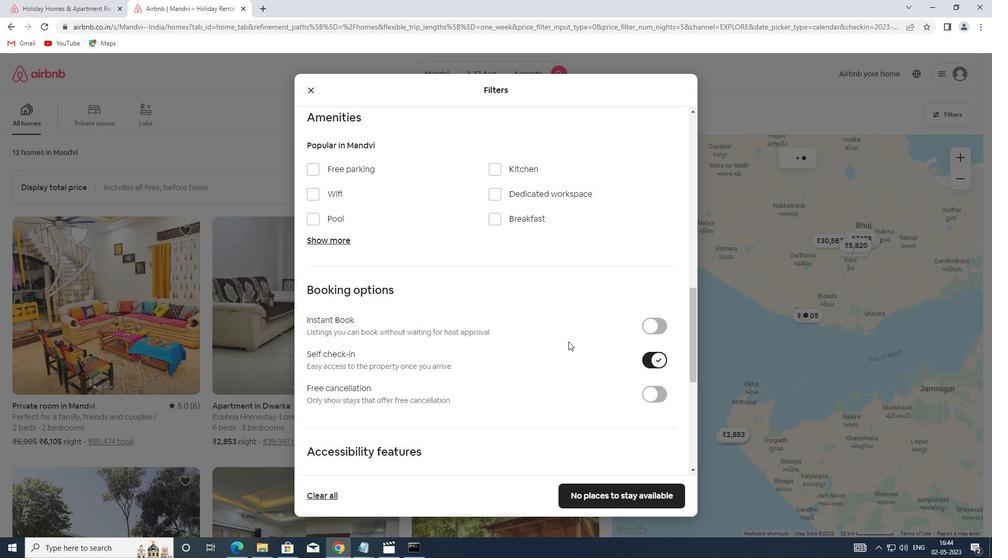 
Action: Mouse scrolled (560, 339) with delta (0, 0)
Screenshot: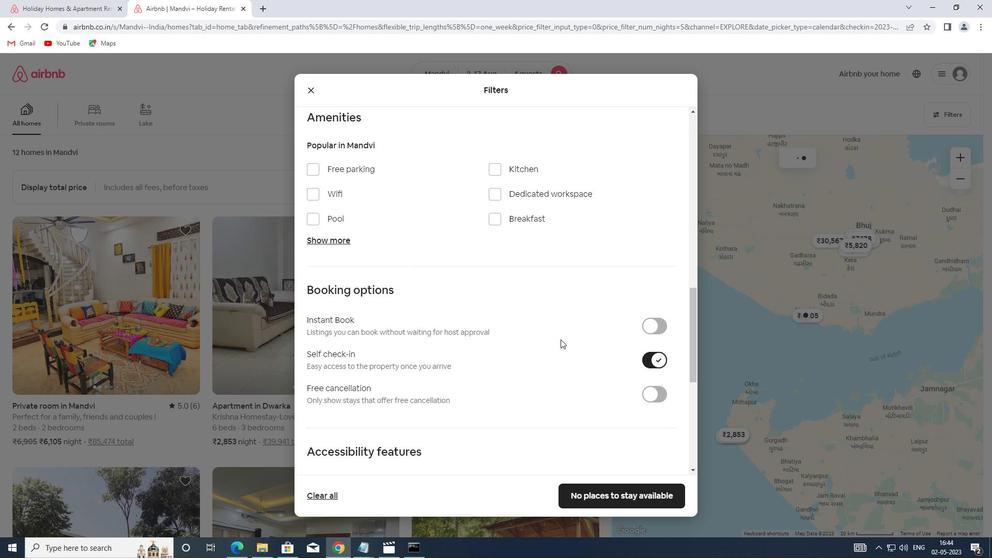 
Action: Mouse scrolled (560, 339) with delta (0, 0)
Screenshot: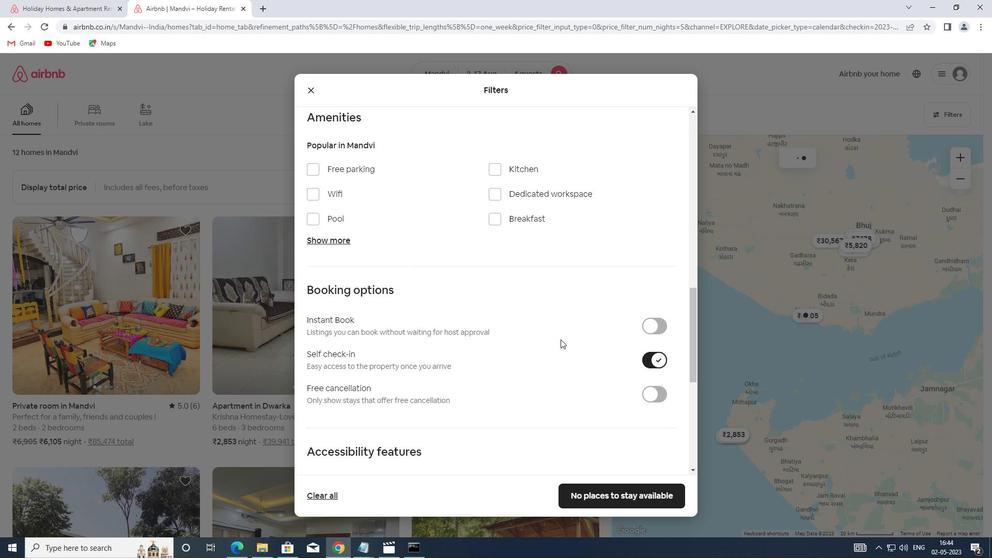 
Action: Mouse scrolled (560, 339) with delta (0, 0)
Screenshot: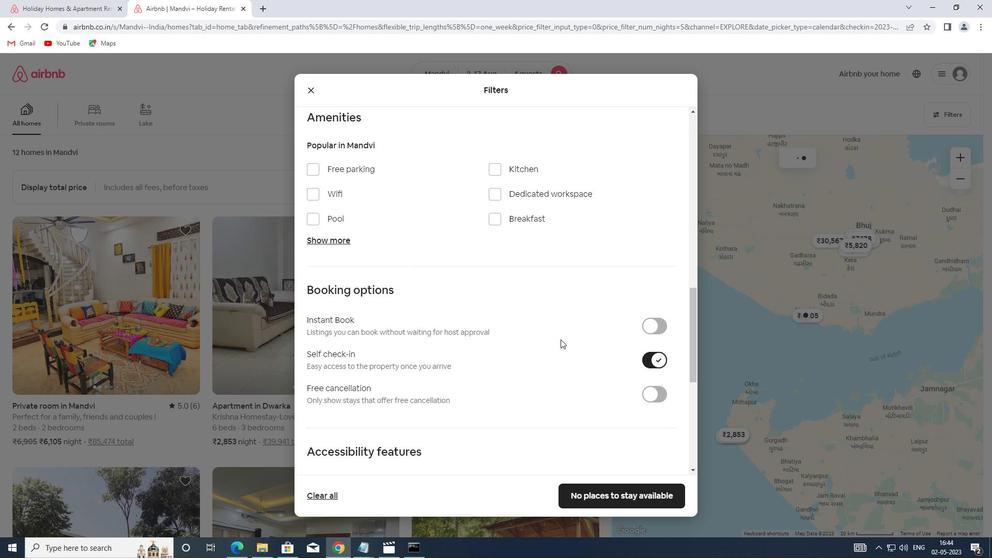 
Action: Mouse scrolled (560, 339) with delta (0, 0)
Screenshot: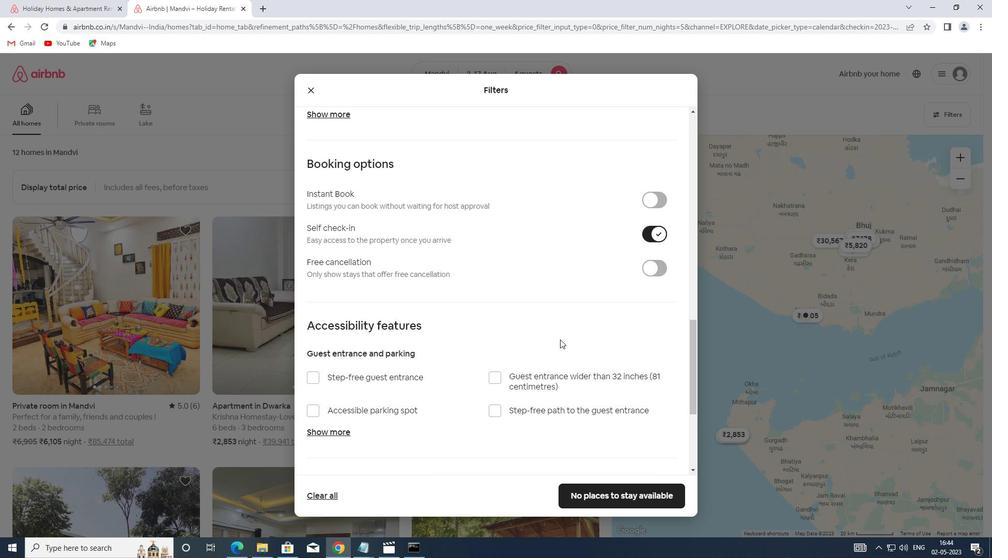 
Action: Mouse scrolled (560, 339) with delta (0, 0)
Screenshot: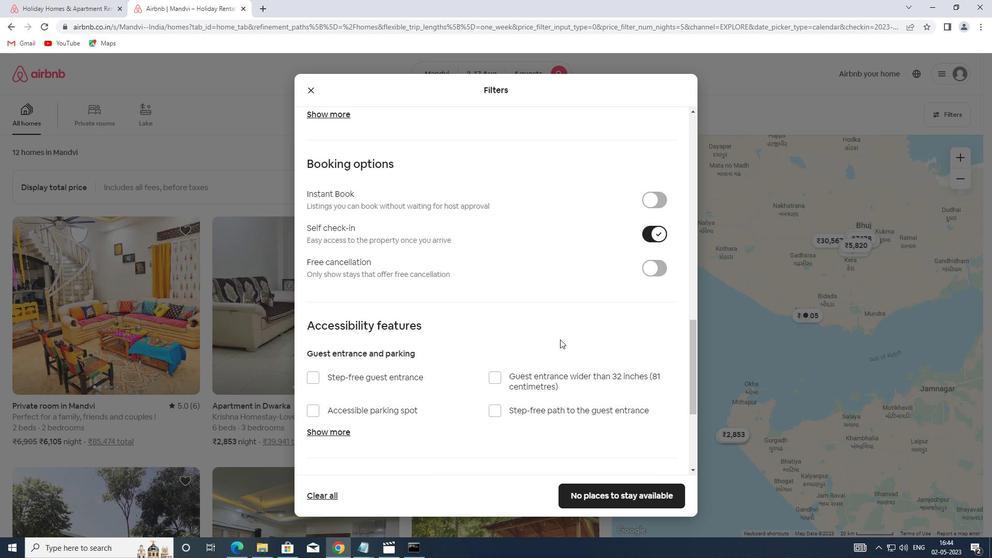 
Action: Mouse scrolled (560, 339) with delta (0, 0)
Screenshot: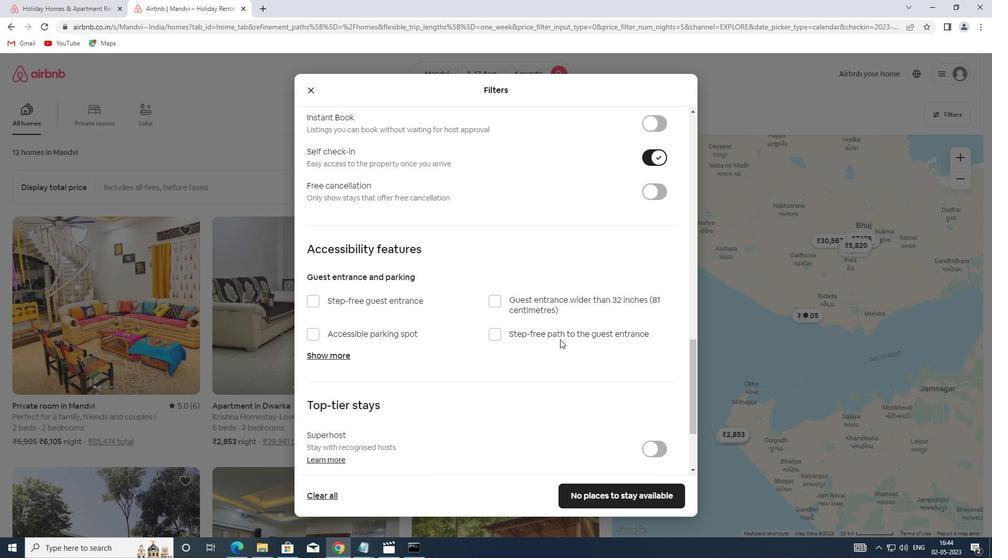 
Action: Mouse moved to (322, 418)
Screenshot: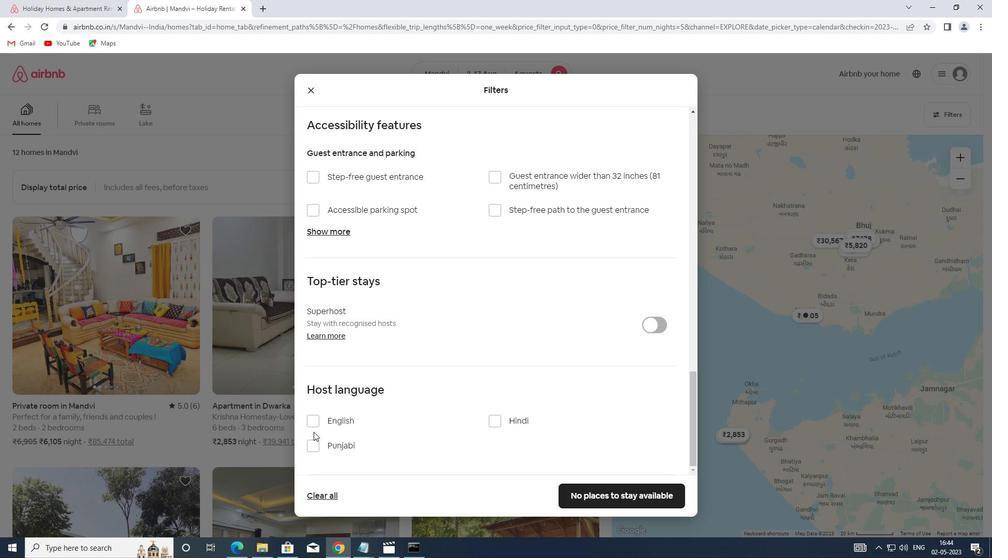 
Action: Mouse pressed left at (322, 418)
Screenshot: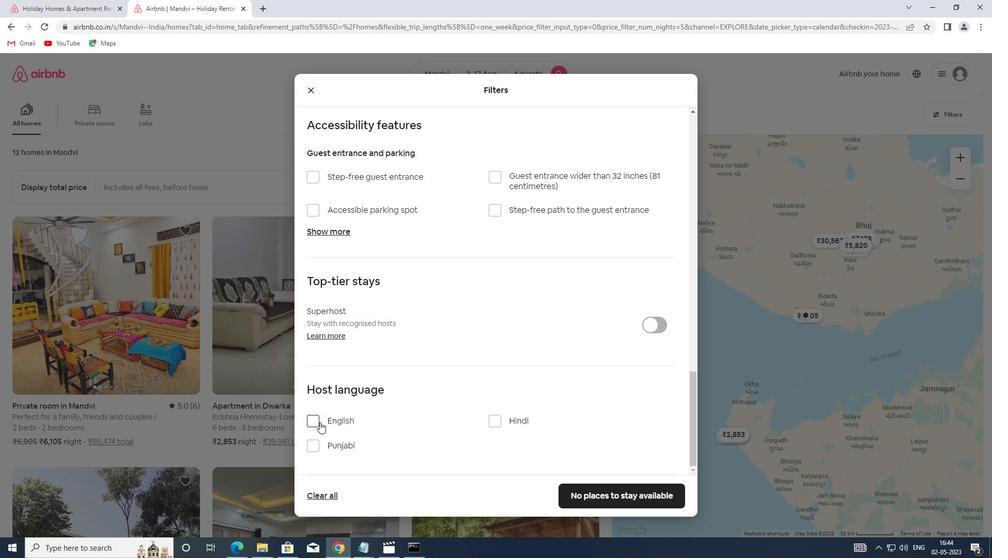 
Action: Mouse moved to (583, 491)
Screenshot: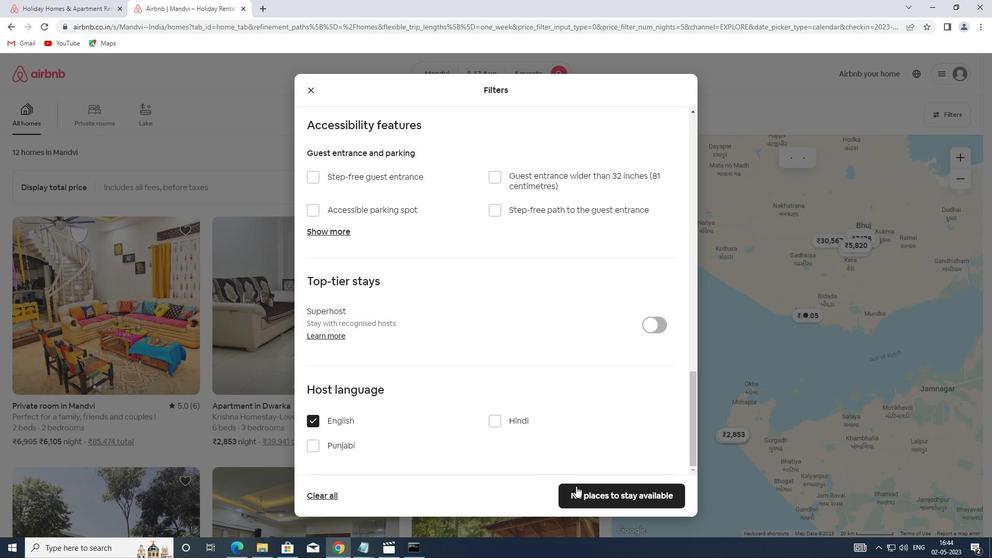 
Action: Mouse pressed left at (583, 491)
Screenshot: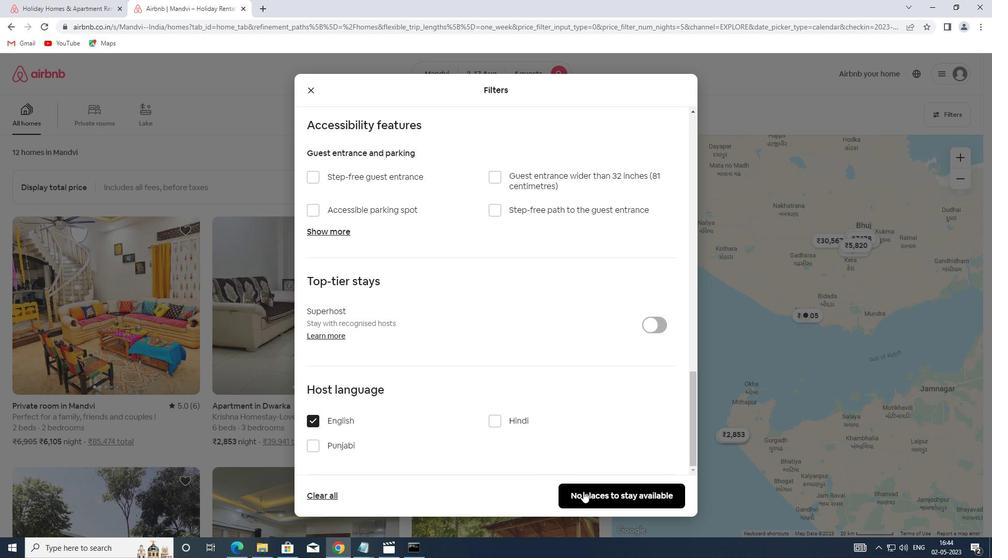 
